 Task: Open Card Infrastructure Maintenance in Board Business Intelligence to Workspace Agile Methodology and add a team member Softage.4@softage.net, a label Green, a checklist Sports Coaching, an attachment from your computer, a color Green and finally, add a card description 'Conduct team training session on effective feedback' and a comment 'Let us approach this task with a sense of data-driven decision-making, using metrics and analytics to inform our choices.'. Add a start date 'Jan 04, 1900' with a due date 'Jan 11, 1900'
Action: Mouse moved to (74, 320)
Screenshot: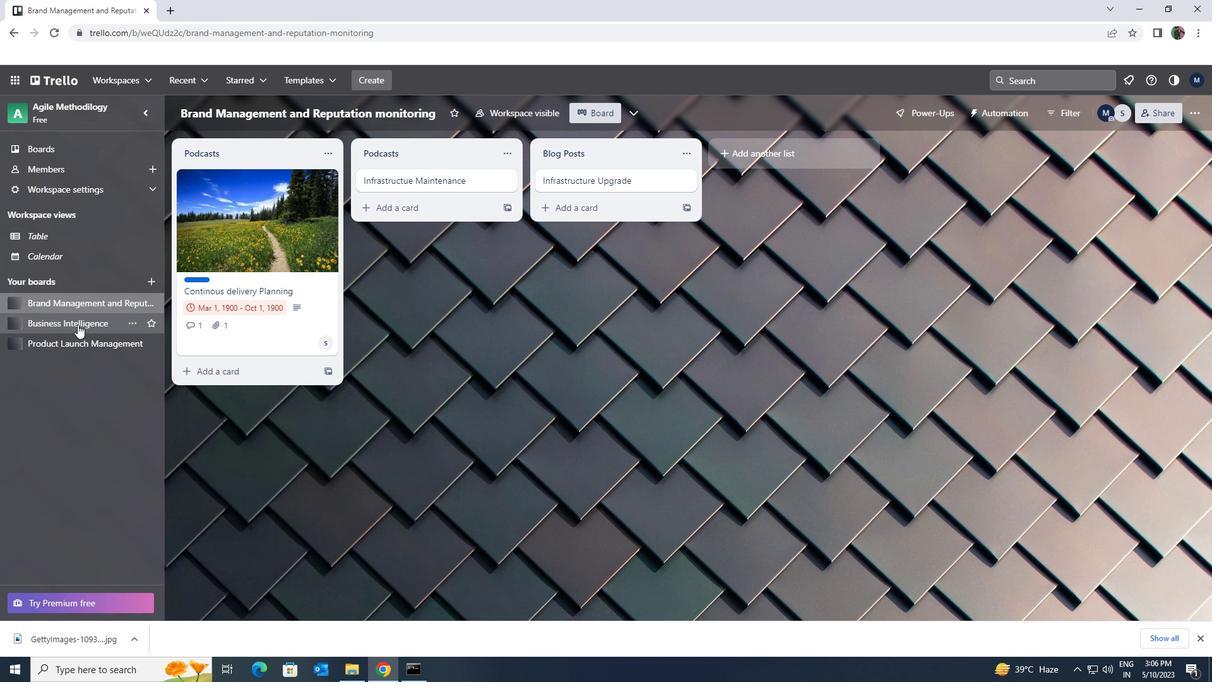 
Action: Mouse pressed left at (74, 320)
Screenshot: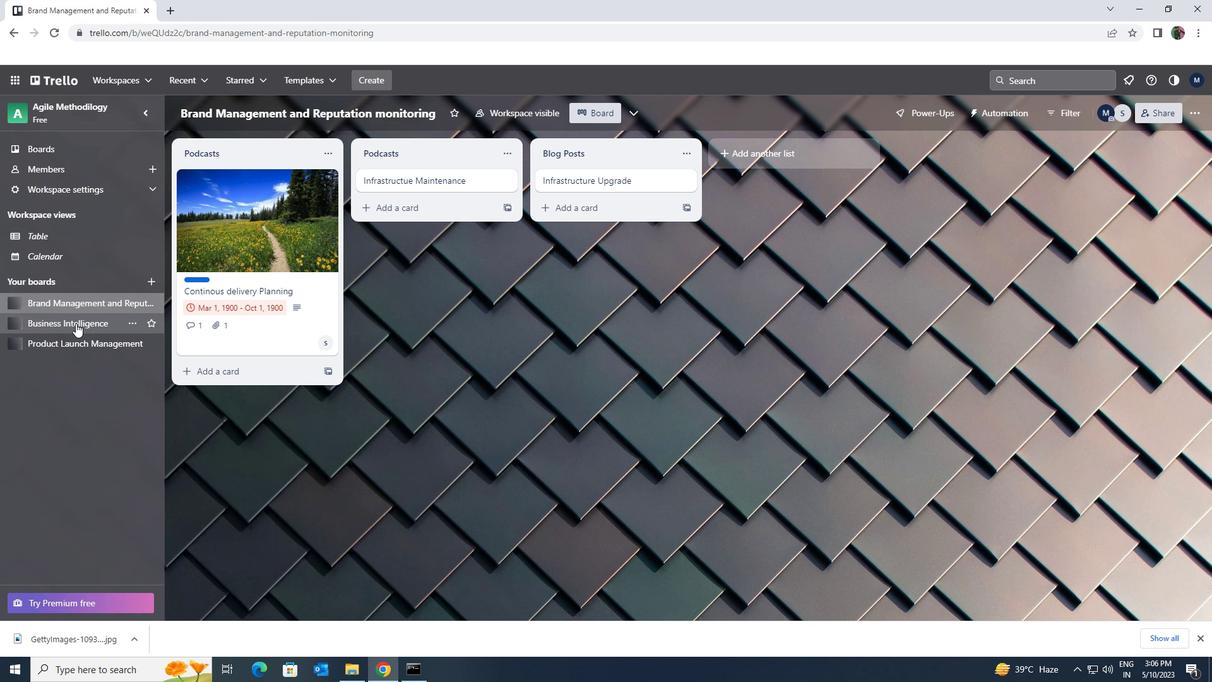 
Action: Mouse moved to (495, 183)
Screenshot: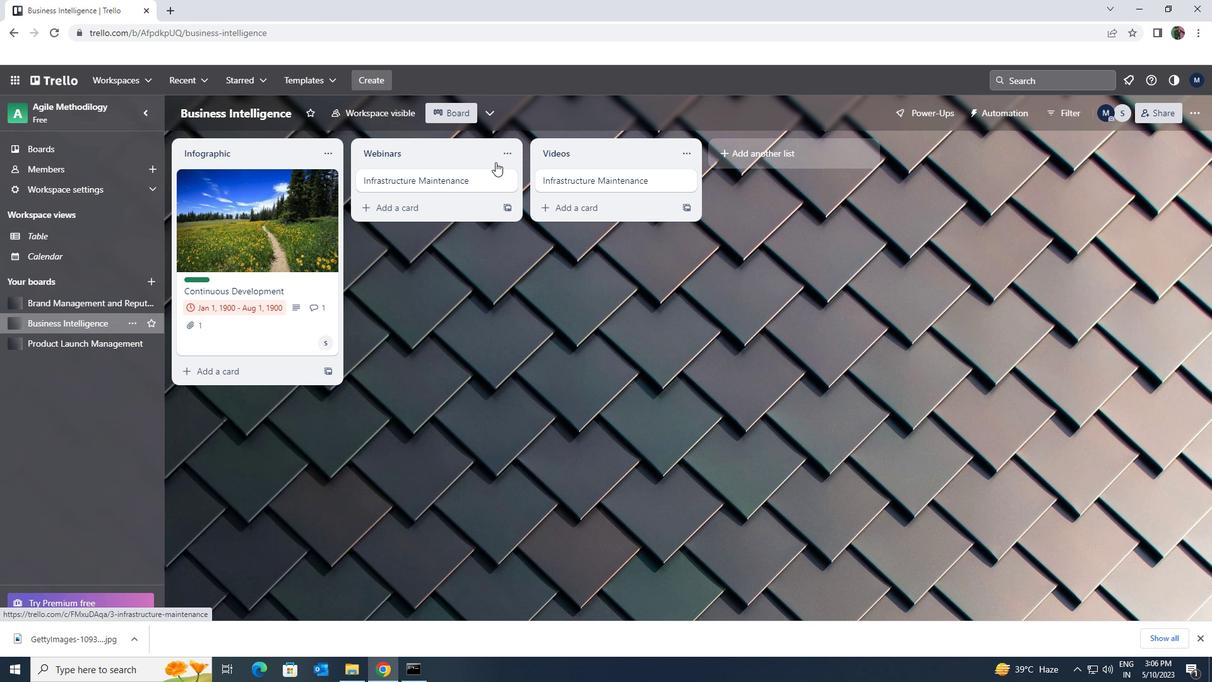 
Action: Mouse pressed left at (495, 183)
Screenshot: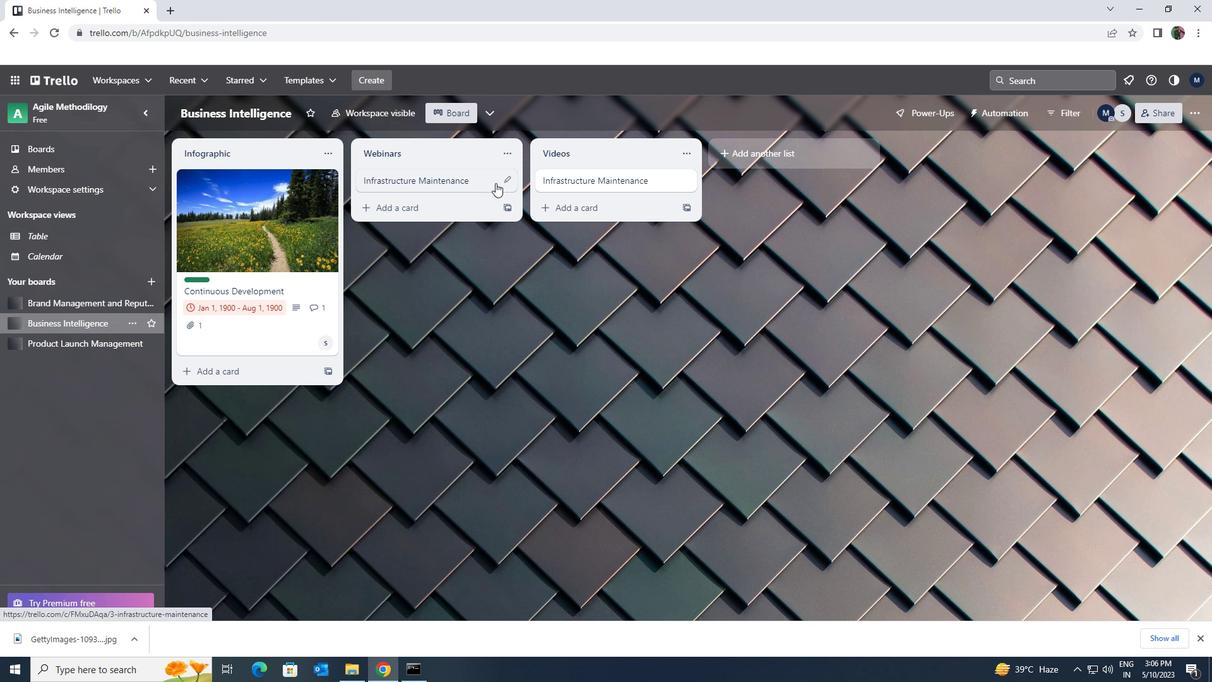 
Action: Mouse moved to (741, 182)
Screenshot: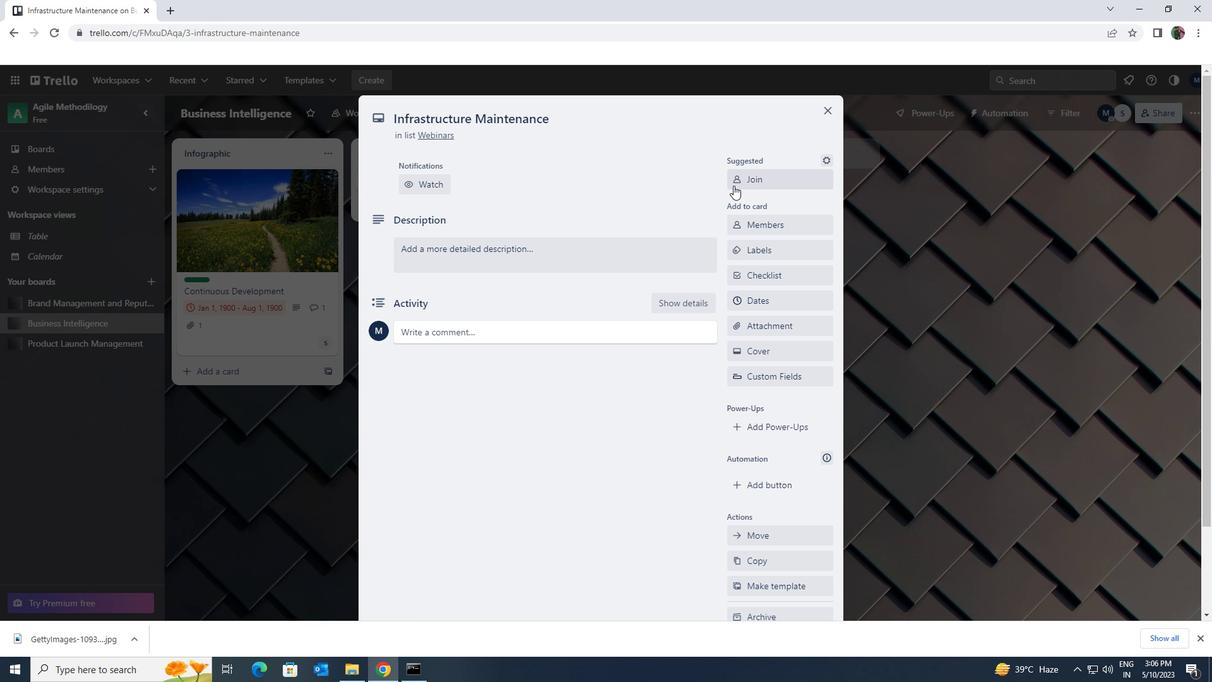 
Action: Mouse pressed left at (741, 182)
Screenshot: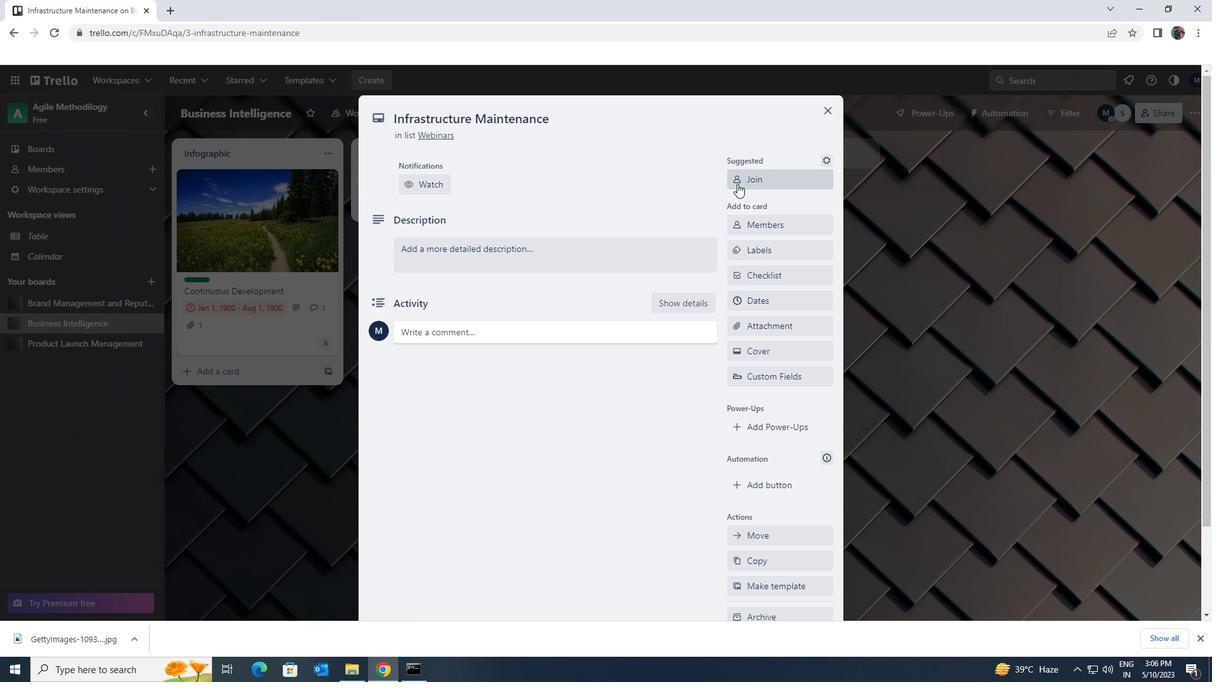 
Action: Mouse moved to (756, 183)
Screenshot: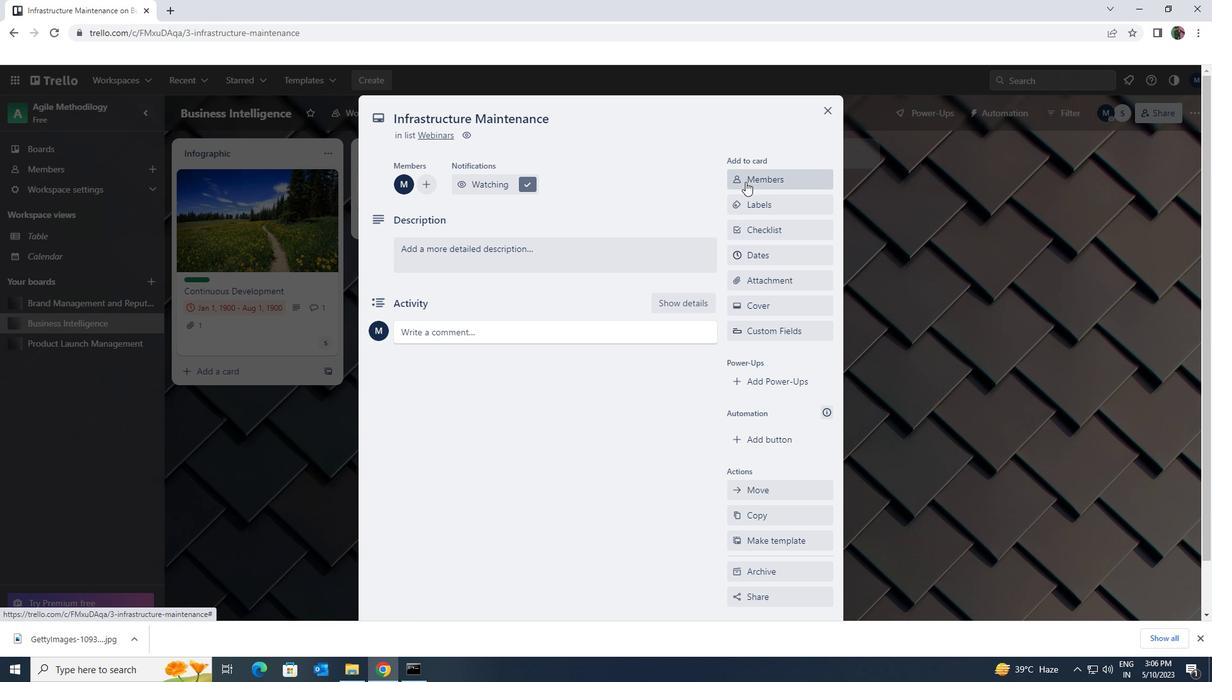 
Action: Mouse pressed left at (756, 183)
Screenshot: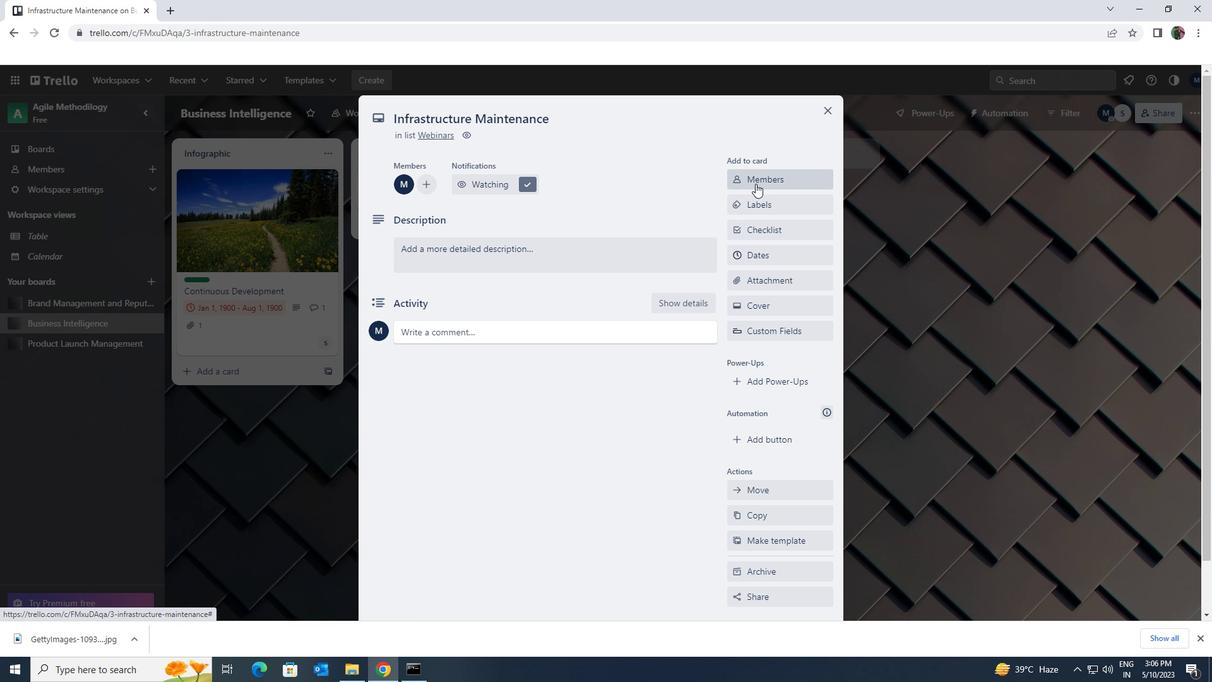 
Action: Mouse moved to (773, 238)
Screenshot: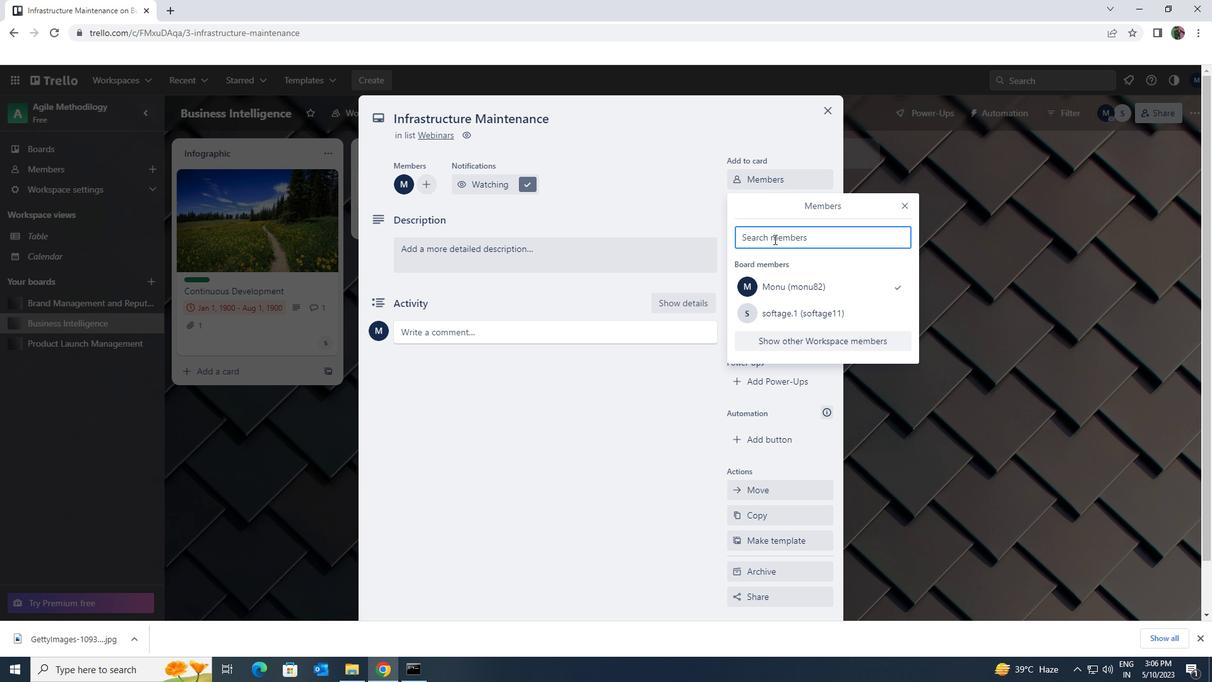 
Action: Mouse pressed left at (773, 238)
Screenshot: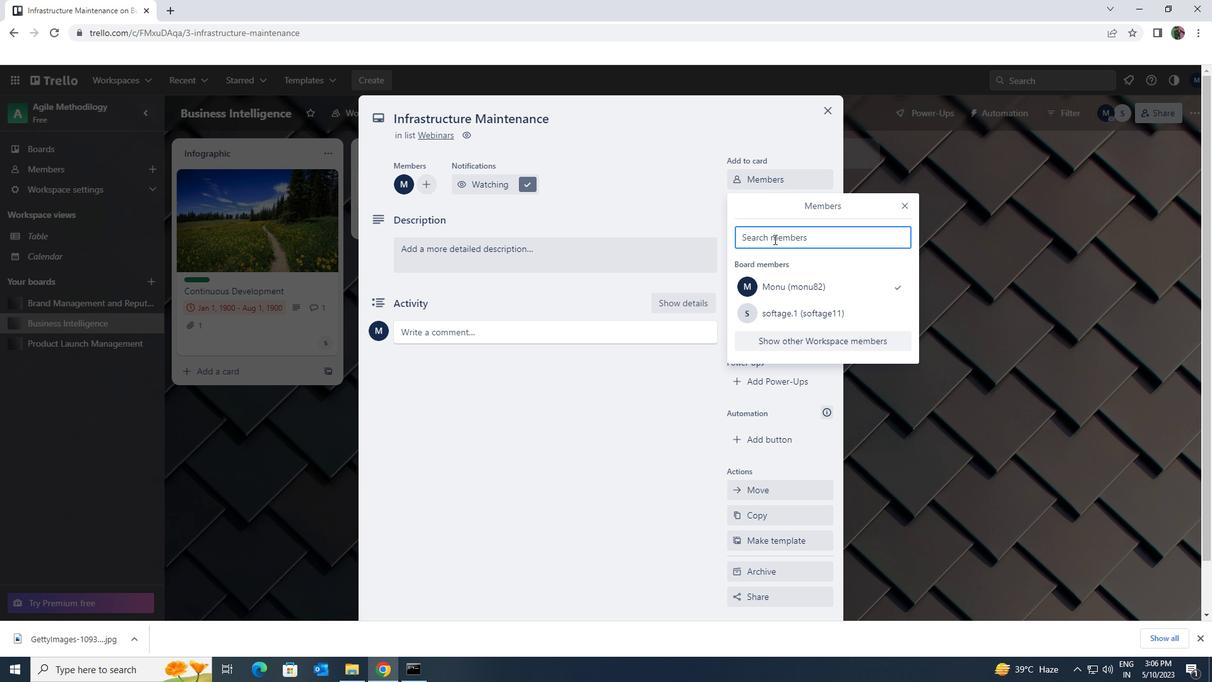 
Action: Mouse moved to (772, 238)
Screenshot: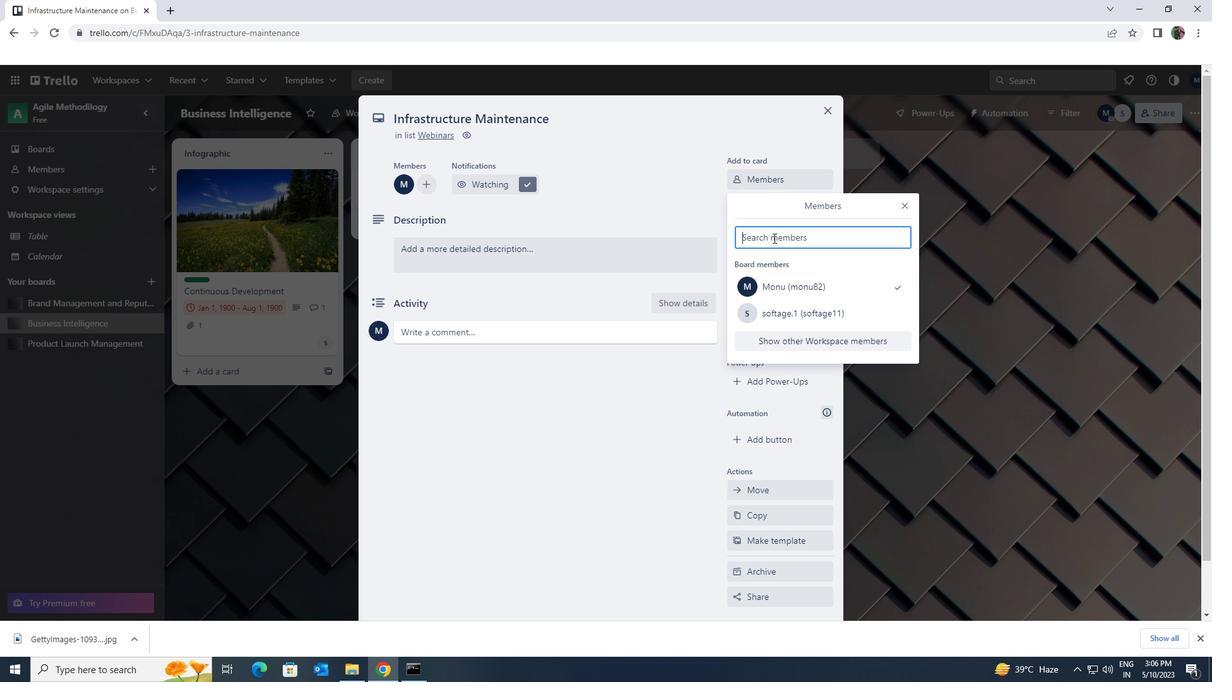 
Action: Key pressed <Key.shift>SOFTAGE.4<Key.shift>@SOFTAGE.NET
Screenshot: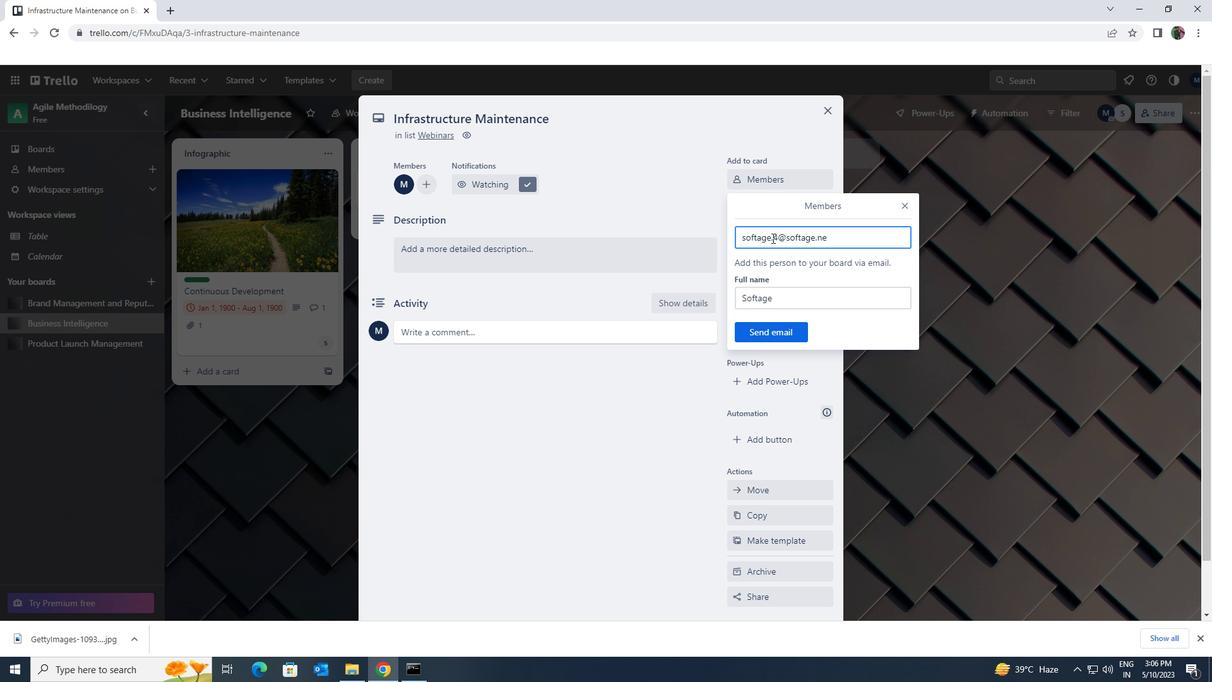 
Action: Mouse moved to (764, 332)
Screenshot: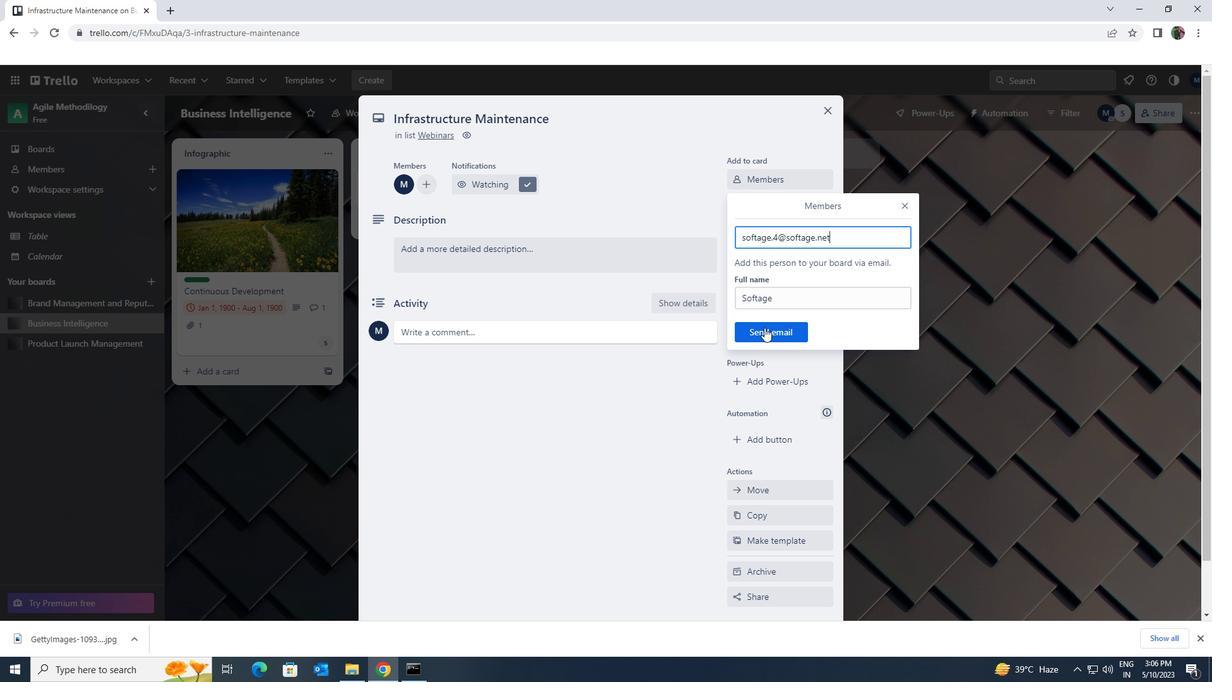 
Action: Mouse pressed left at (764, 332)
Screenshot: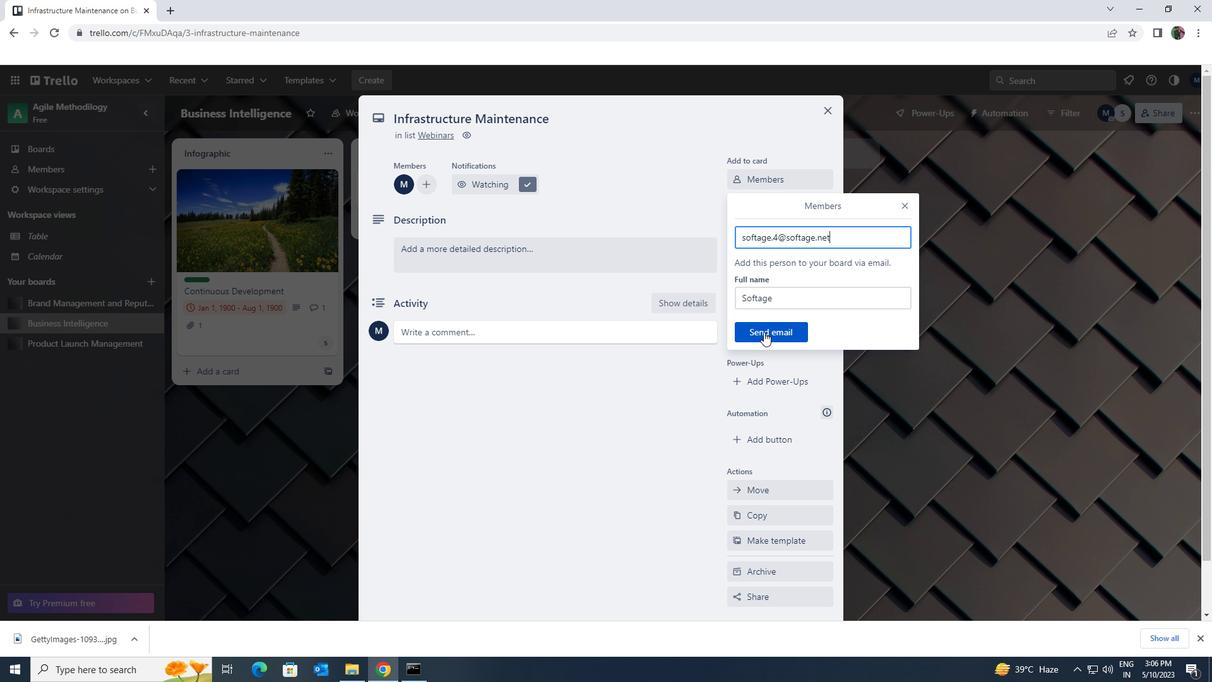 
Action: Mouse moved to (771, 206)
Screenshot: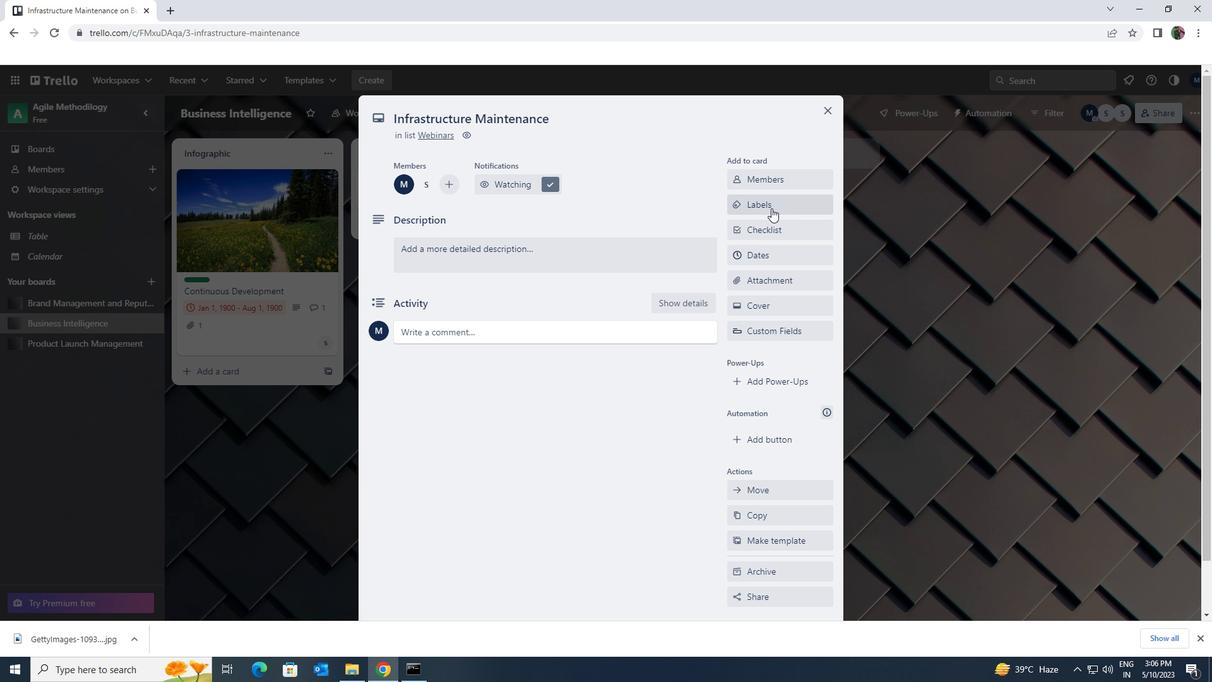 
Action: Mouse pressed left at (771, 206)
Screenshot: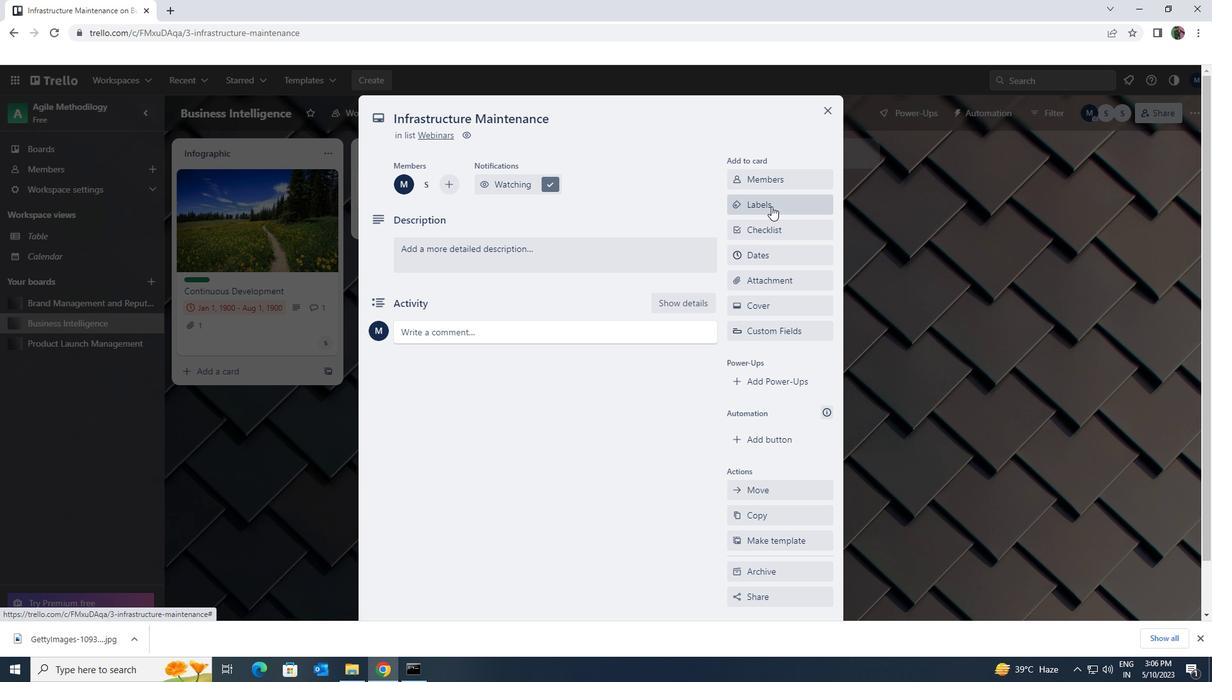 
Action: Mouse moved to (805, 476)
Screenshot: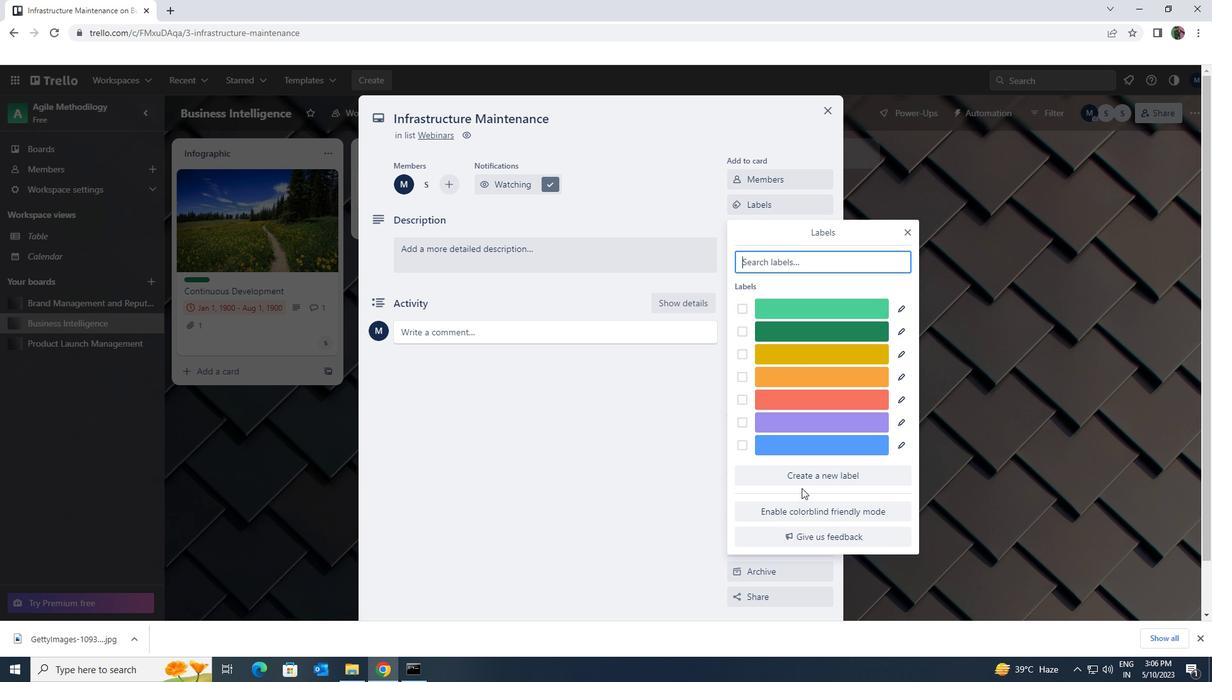 
Action: Mouse pressed left at (805, 476)
Screenshot: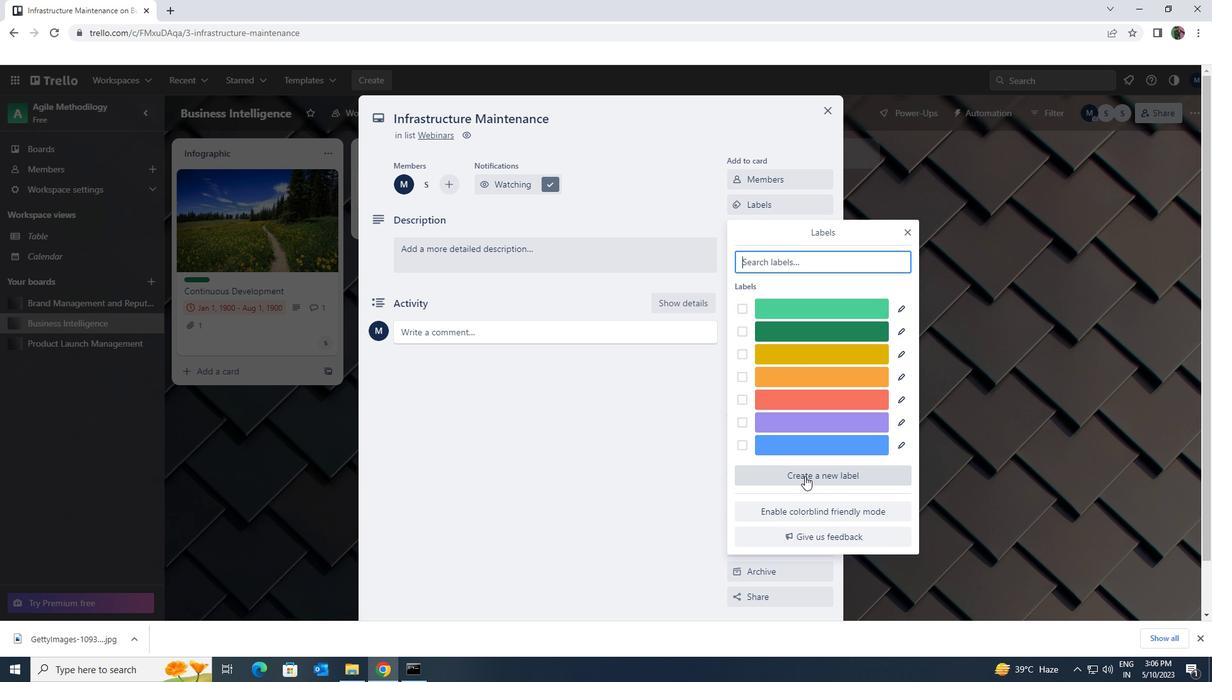 
Action: Mouse moved to (759, 504)
Screenshot: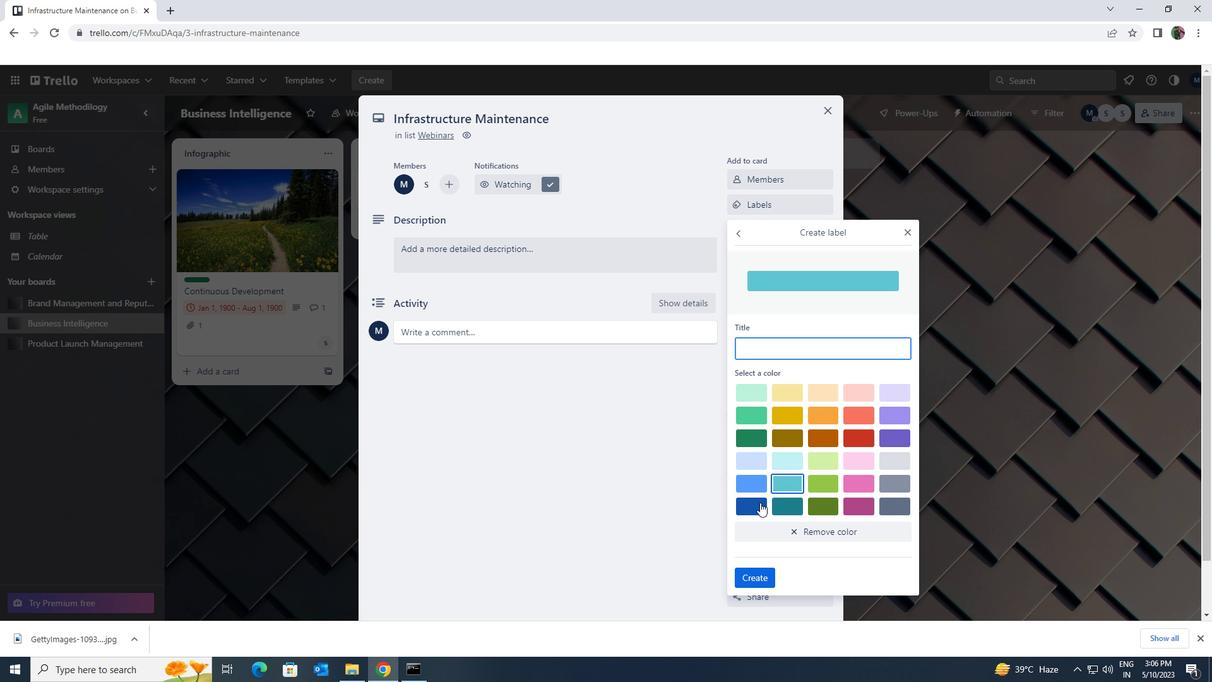 
Action: Mouse pressed left at (759, 504)
Screenshot: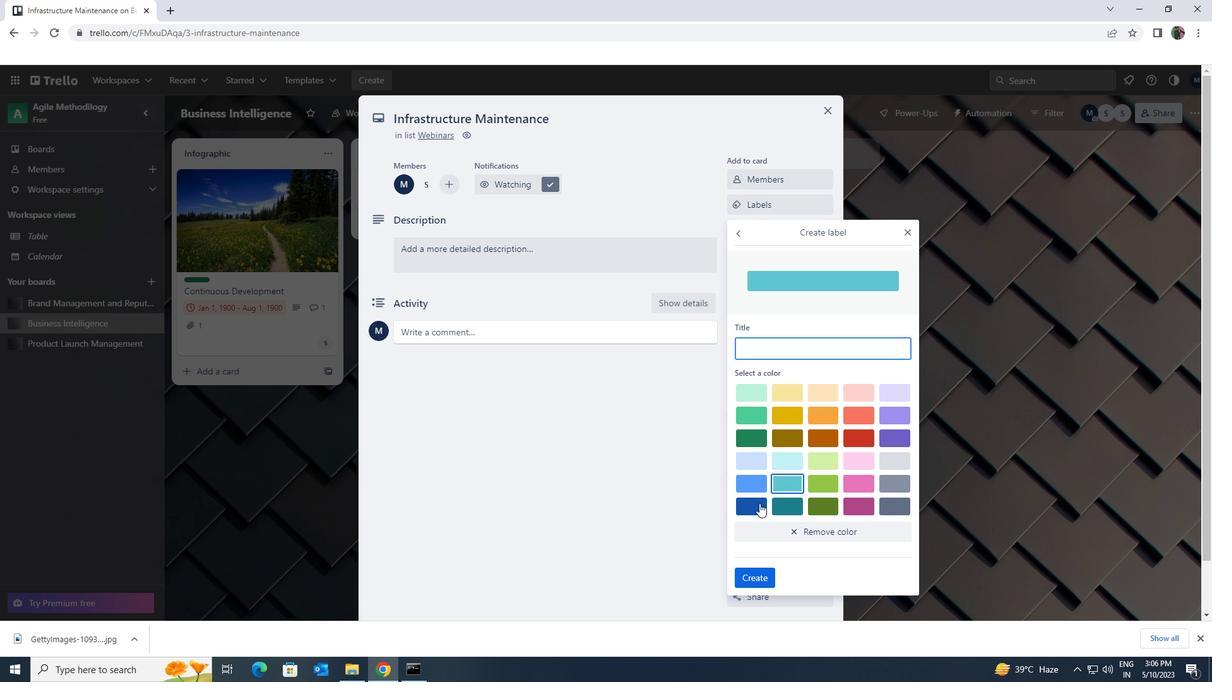 
Action: Mouse moved to (759, 572)
Screenshot: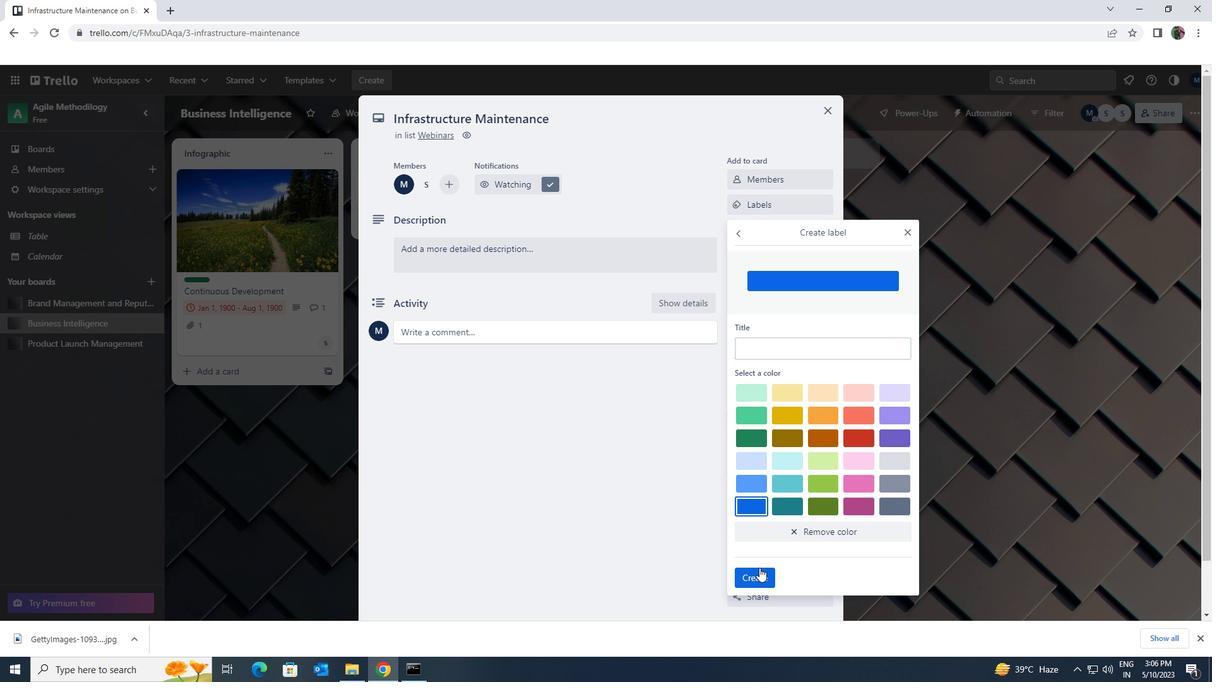 
Action: Mouse pressed left at (759, 572)
Screenshot: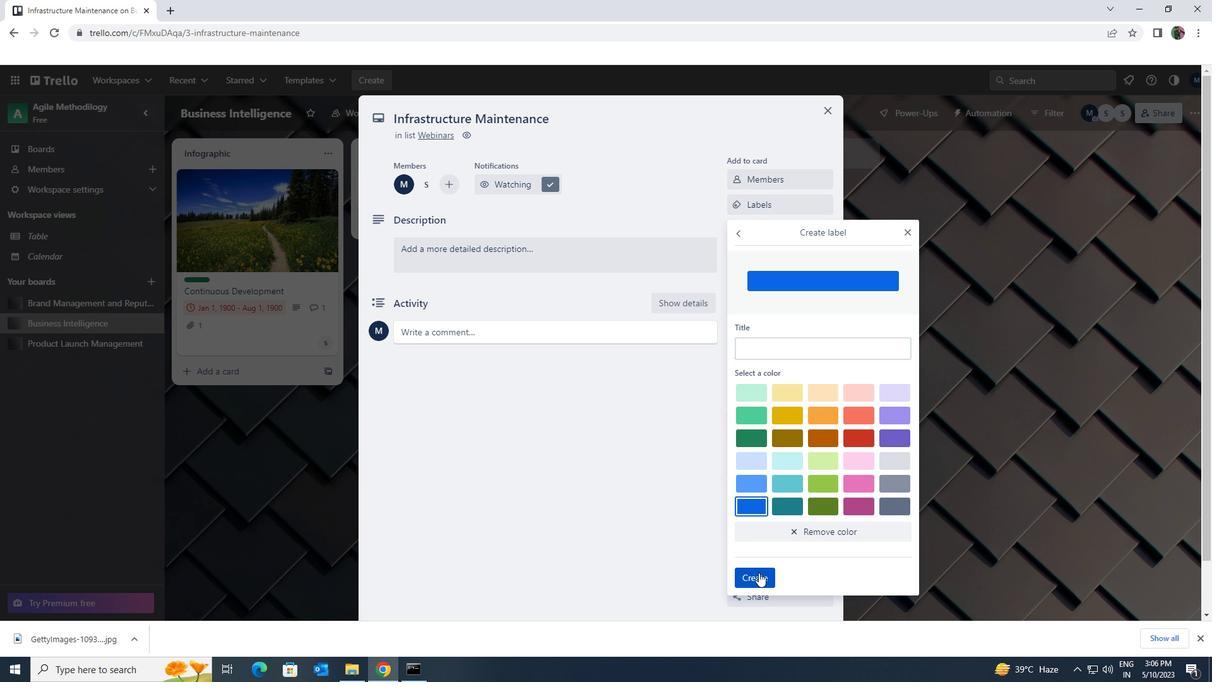
Action: Mouse moved to (908, 228)
Screenshot: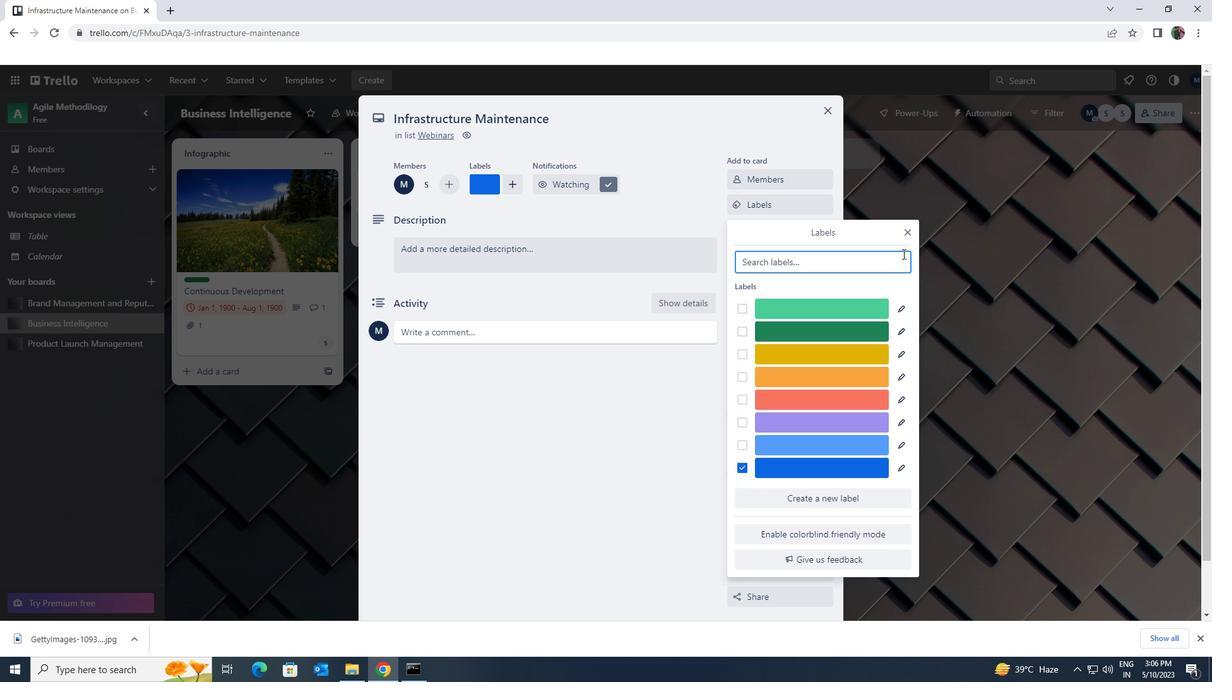 
Action: Mouse pressed left at (908, 228)
Screenshot: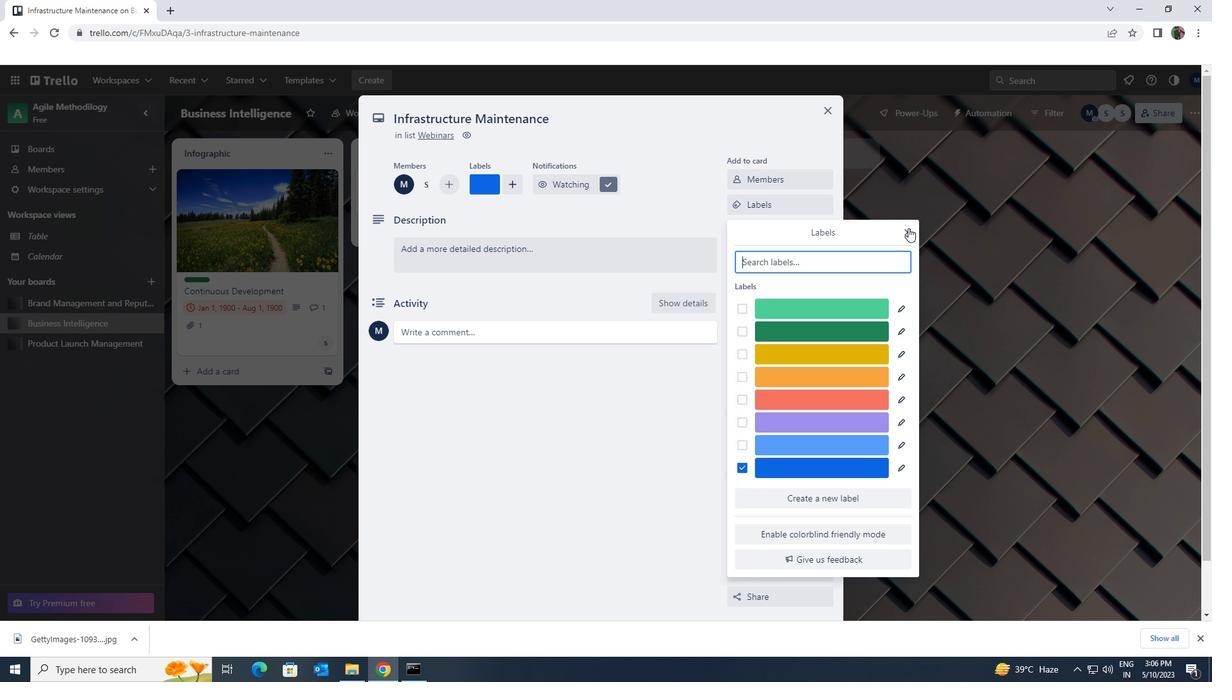 
Action: Mouse moved to (801, 229)
Screenshot: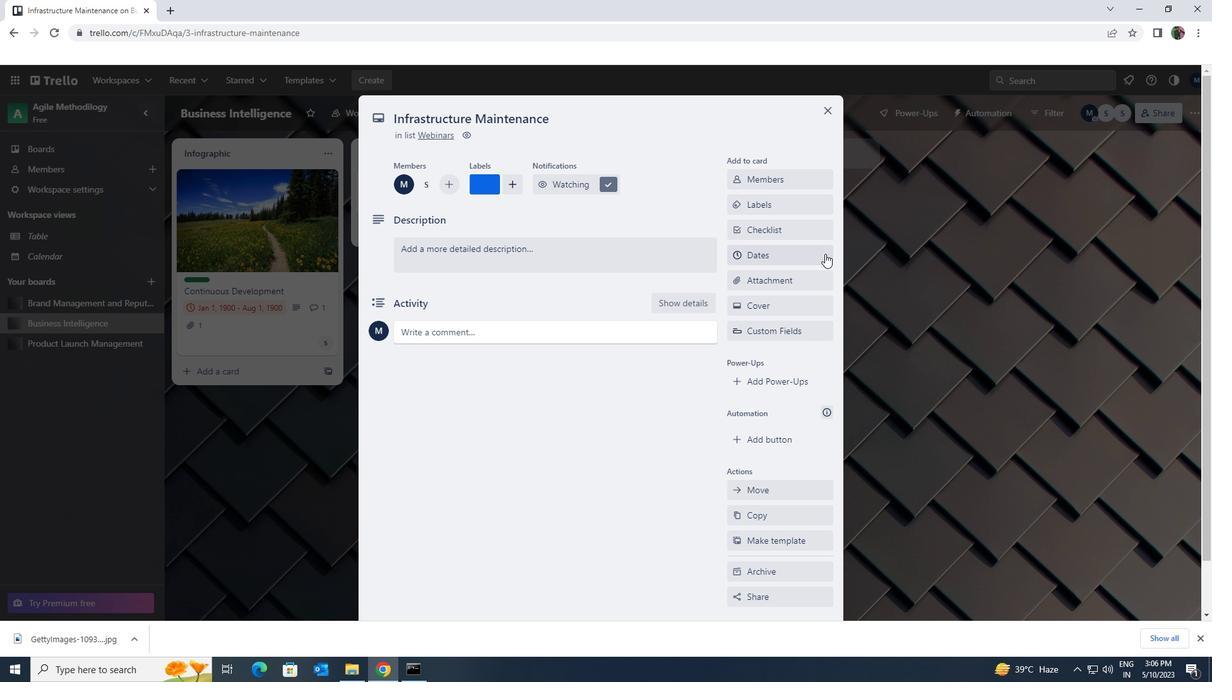 
Action: Mouse pressed left at (801, 229)
Screenshot: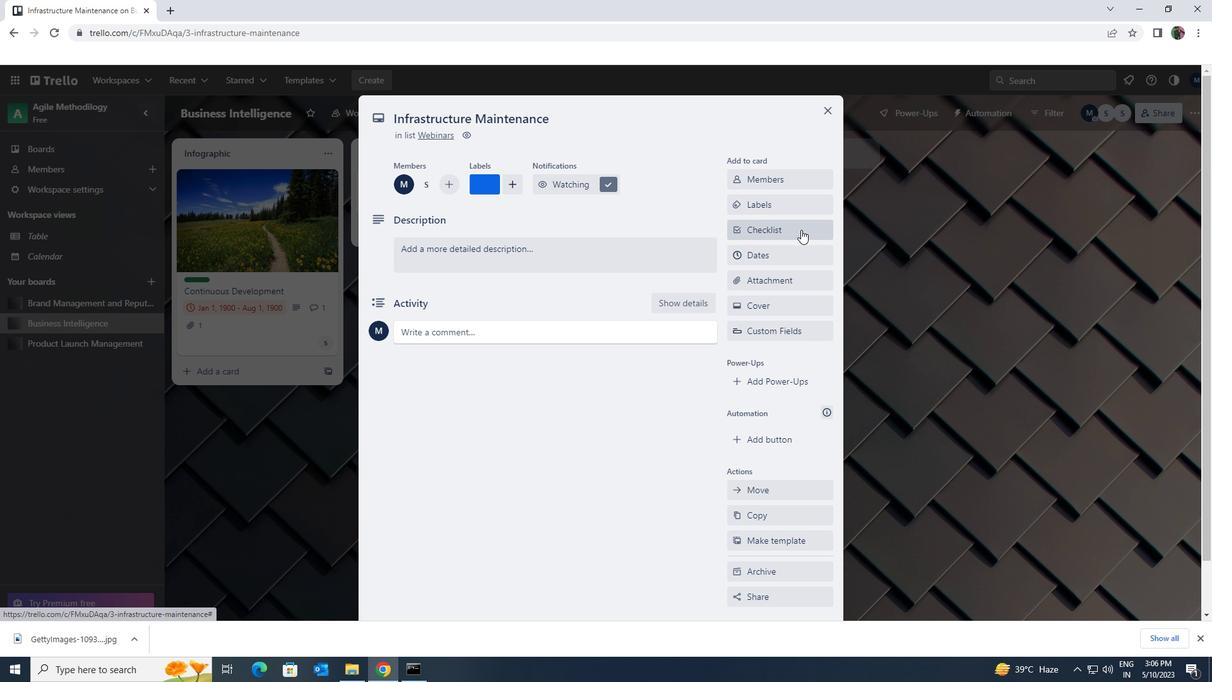 
Action: Mouse moved to (800, 229)
Screenshot: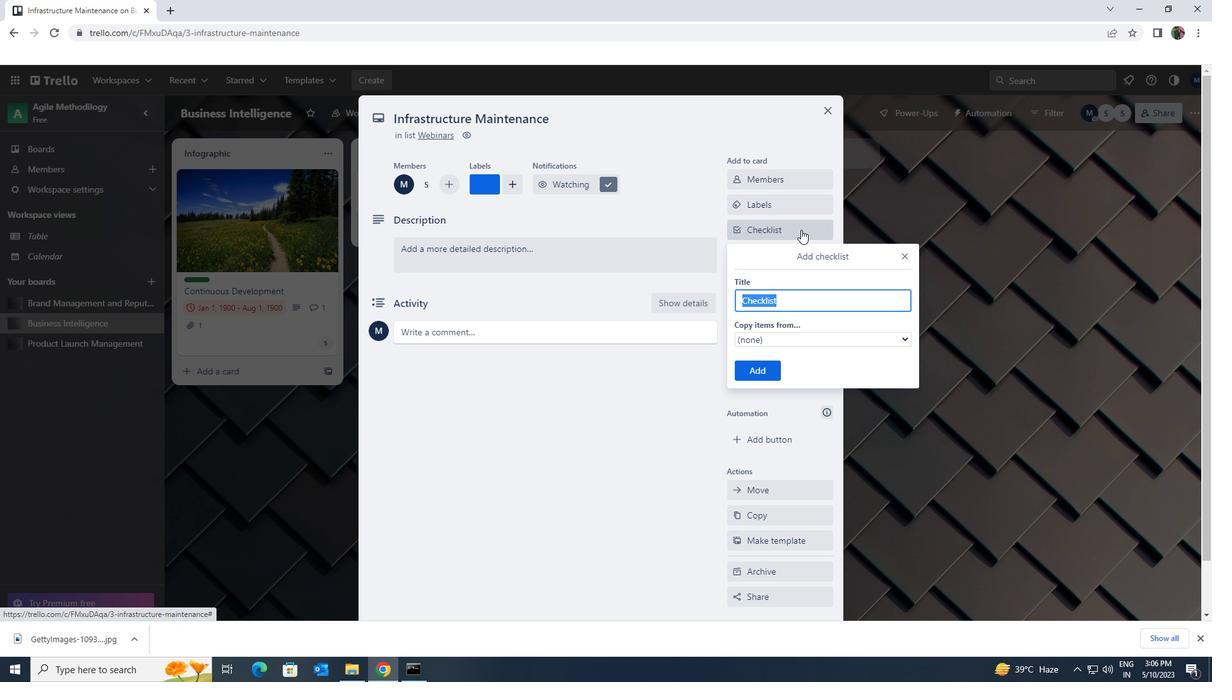 
Action: Key pressed <Key.shift><Key.shift><Key.shift><Key.shift><Key.shift><Key.shift><Key.shift>SPORTS<Key.space><Key.shift>COACHING
Screenshot: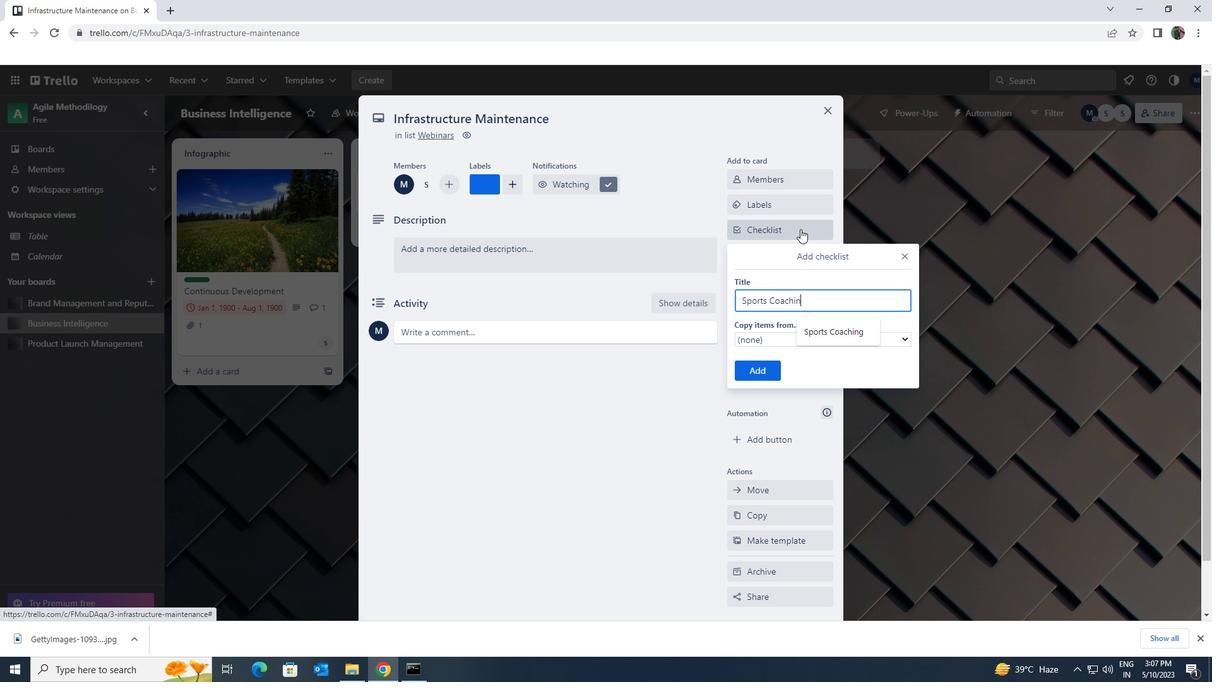 
Action: Mouse moved to (764, 366)
Screenshot: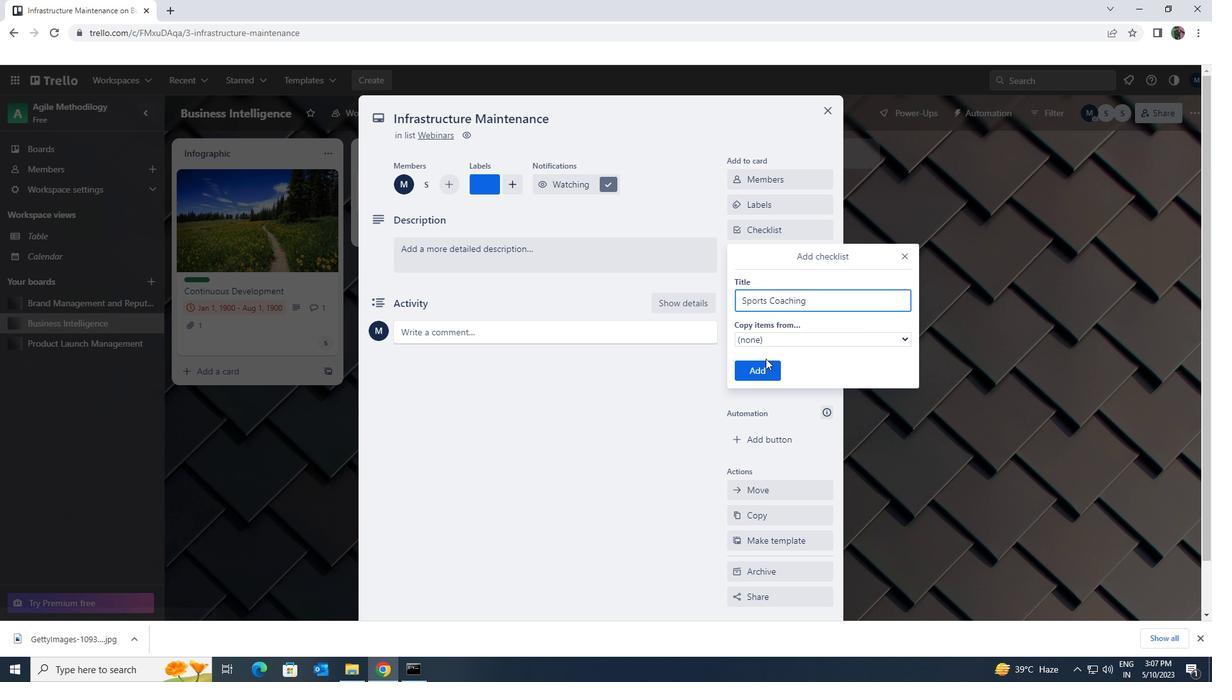 
Action: Mouse pressed left at (764, 366)
Screenshot: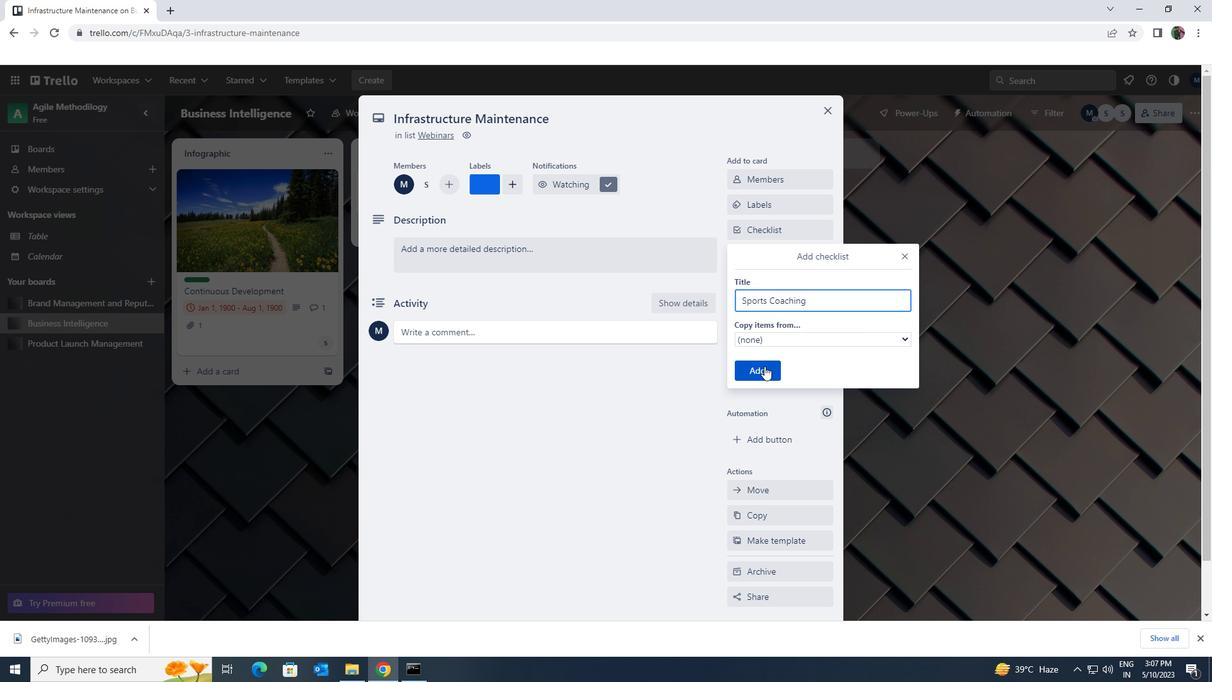 
Action: Mouse moved to (753, 283)
Screenshot: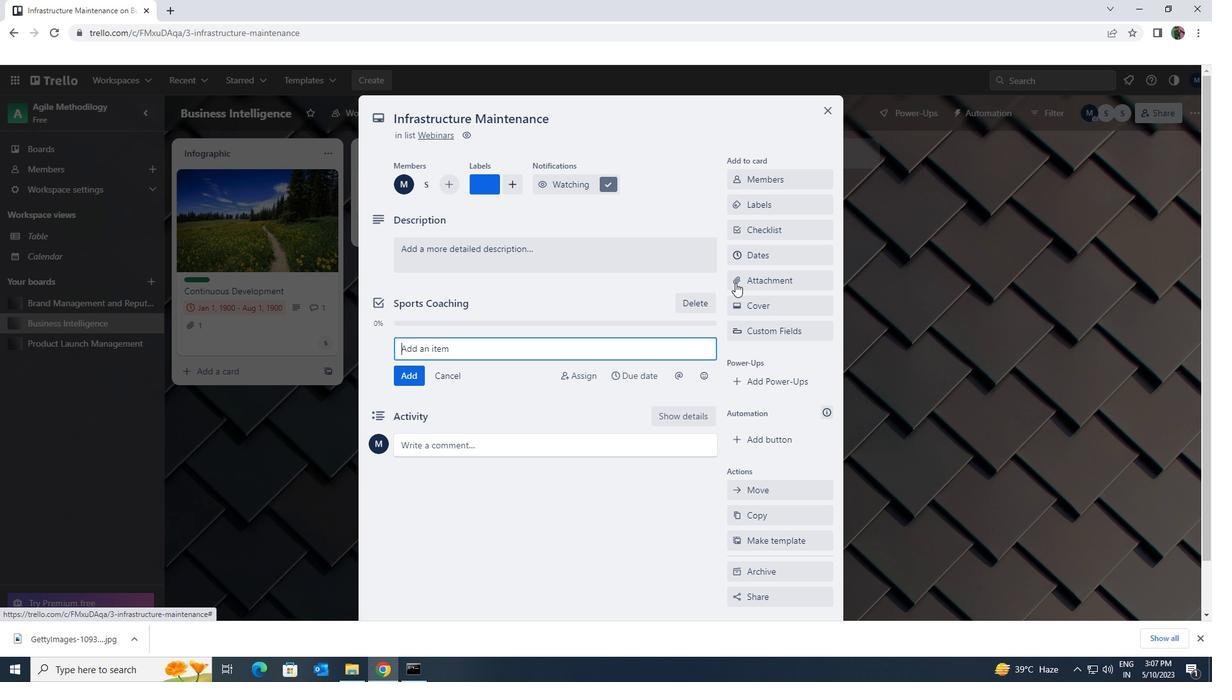 
Action: Mouse pressed left at (753, 283)
Screenshot: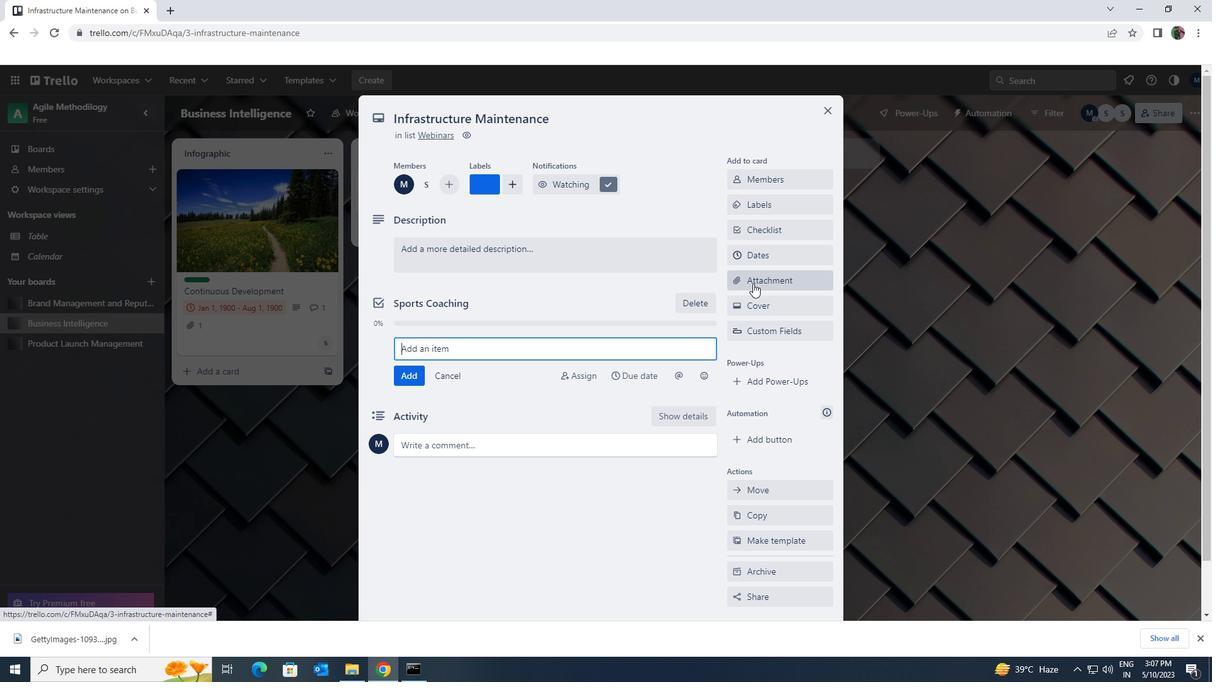 
Action: Mouse moved to (766, 328)
Screenshot: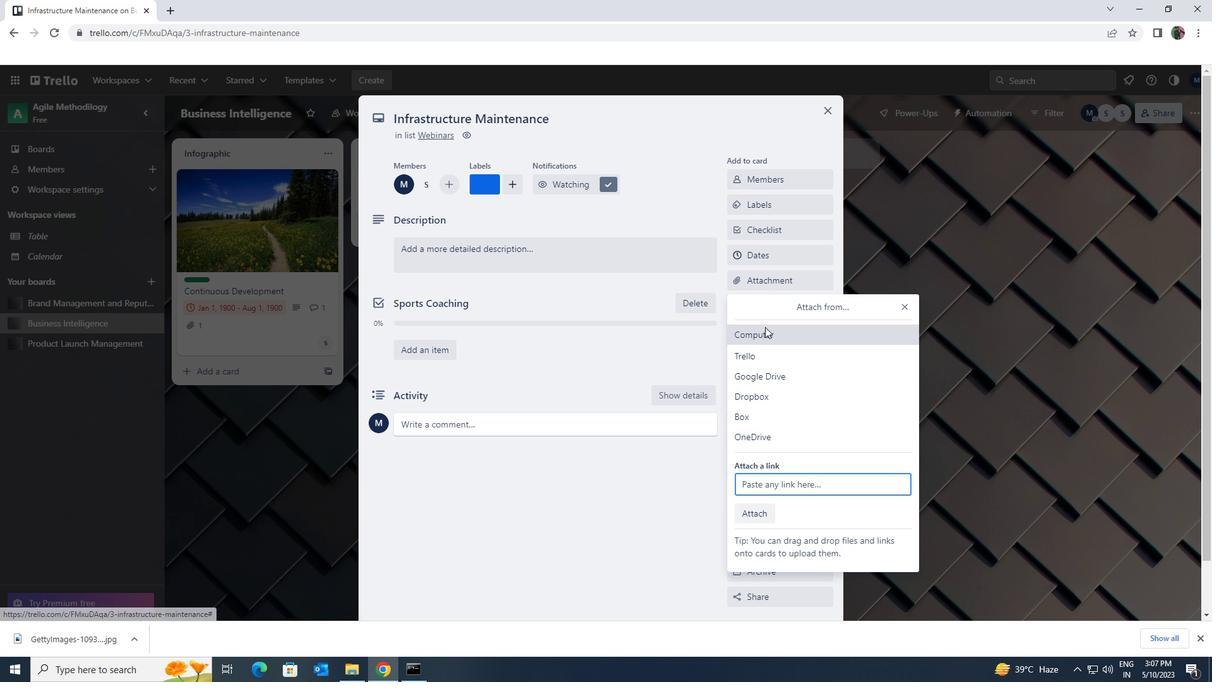 
Action: Mouse pressed left at (766, 328)
Screenshot: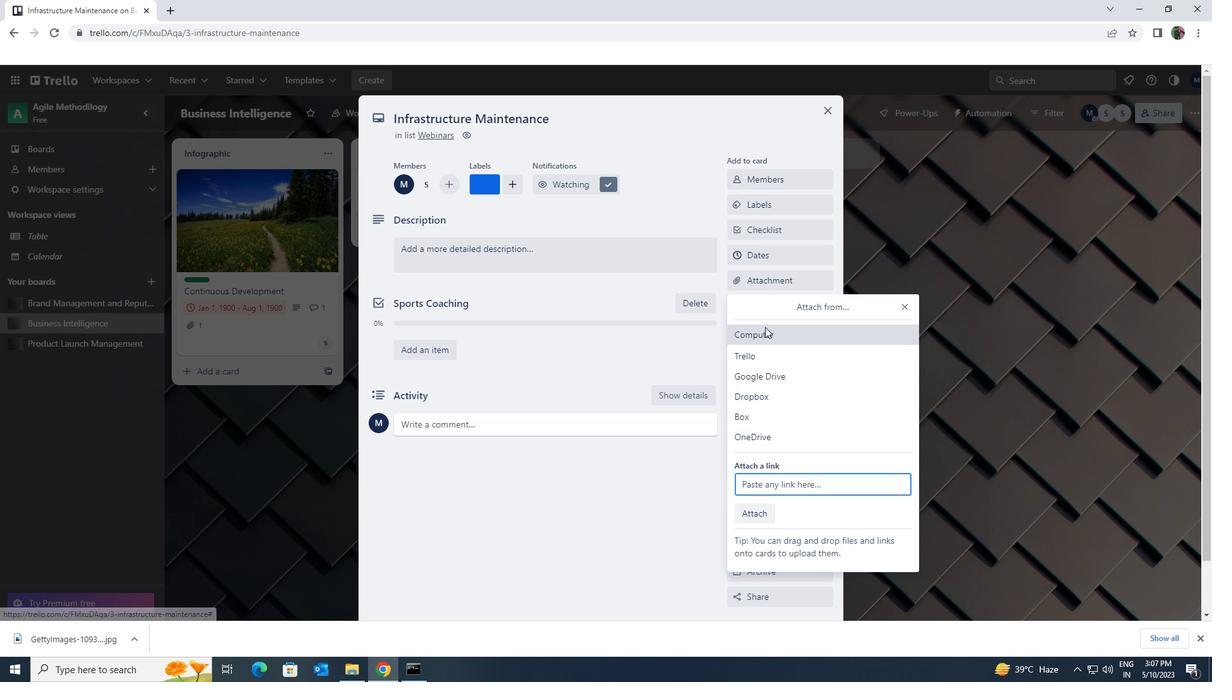 
Action: Mouse moved to (266, 108)
Screenshot: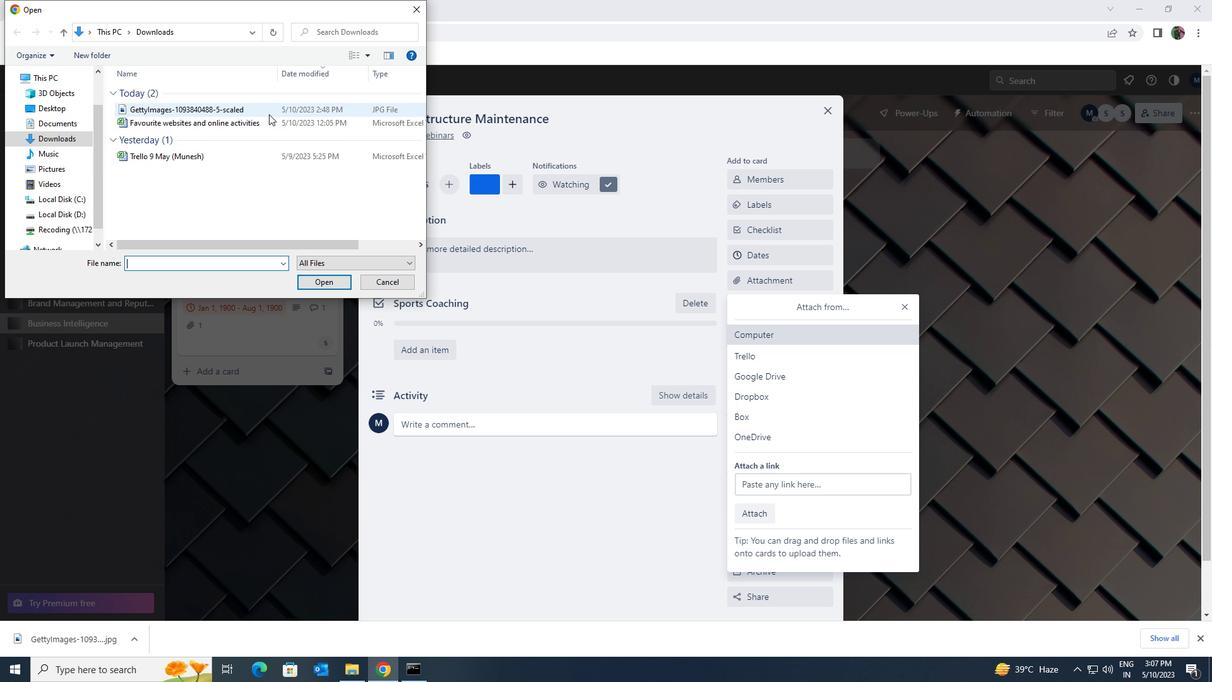 
Action: Mouse pressed left at (266, 108)
Screenshot: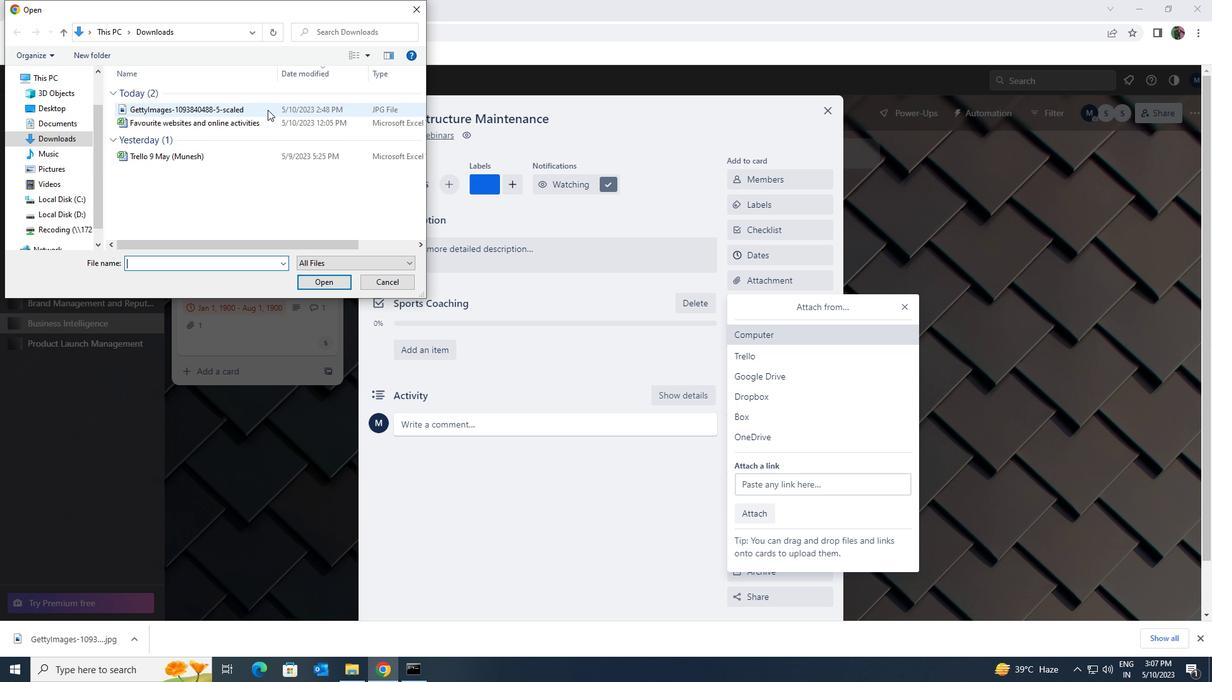 
Action: Mouse moved to (326, 282)
Screenshot: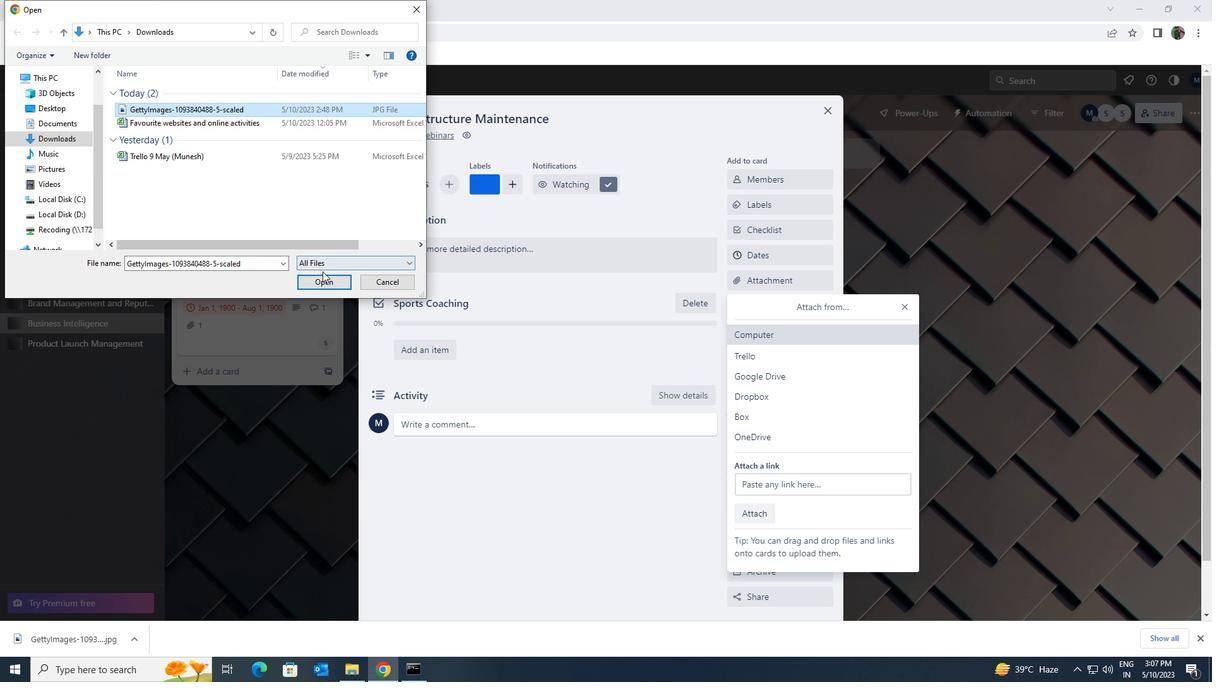 
Action: Mouse pressed left at (326, 282)
Screenshot: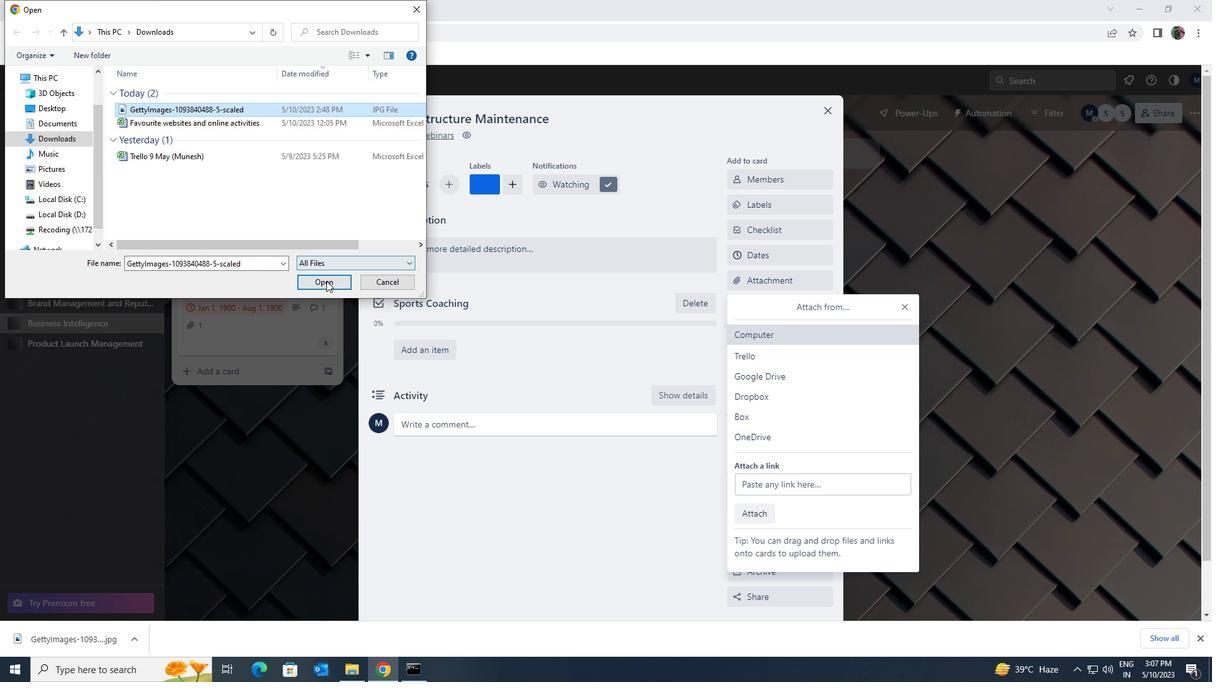 
Action: Mouse moved to (655, 265)
Screenshot: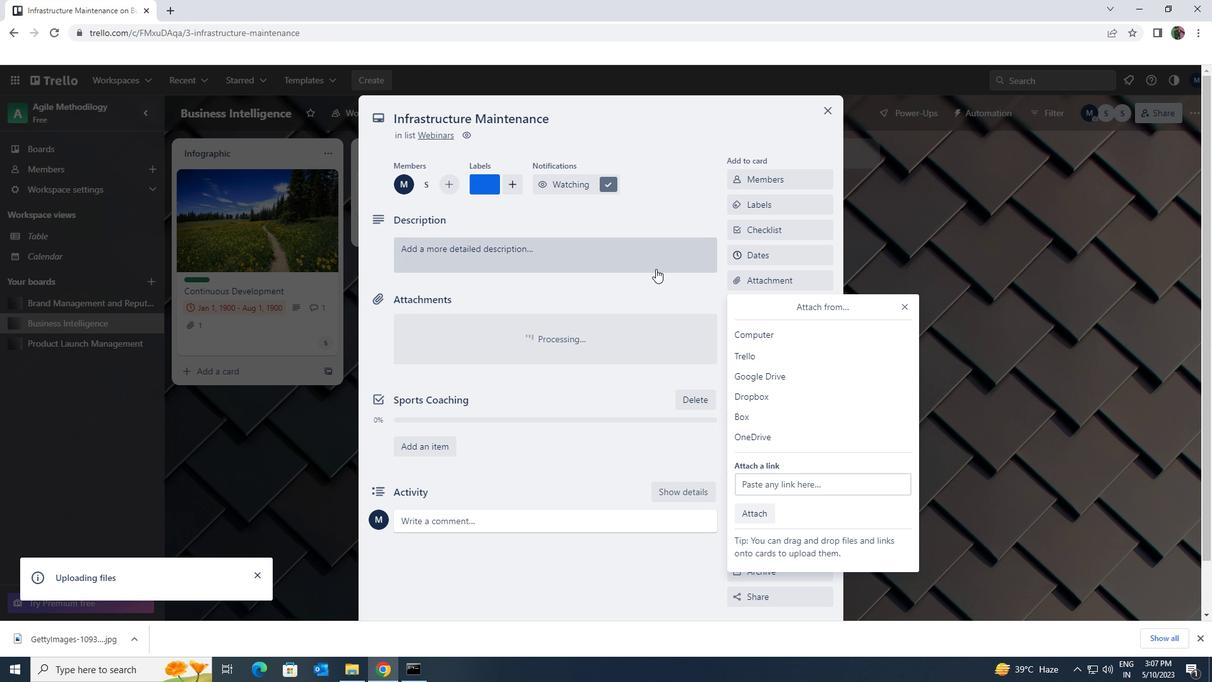 
Action: Mouse pressed left at (655, 265)
Screenshot: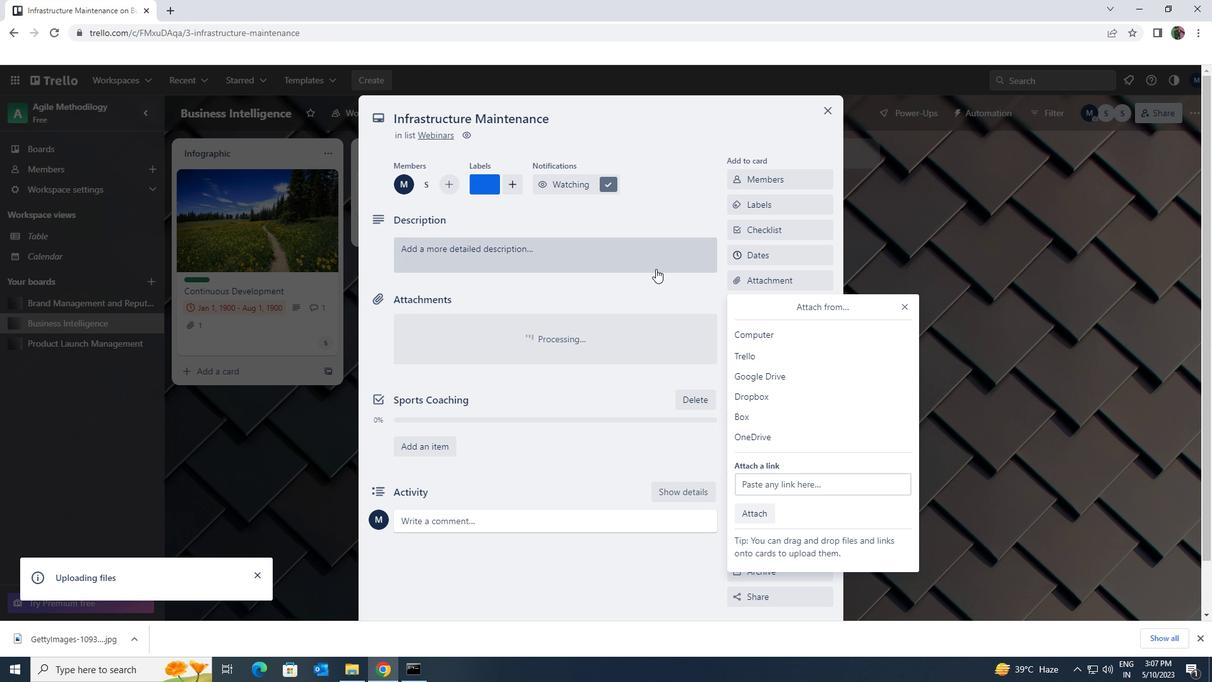 
Action: Mouse moved to (651, 265)
Screenshot: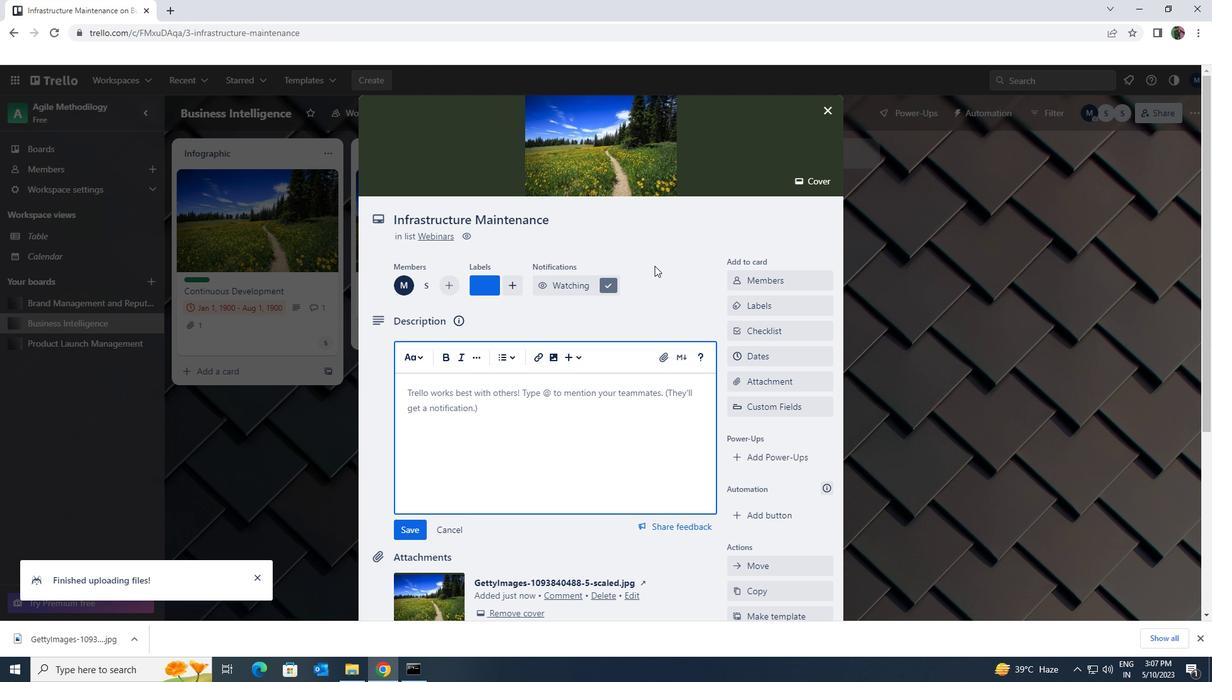 
Action: Key pressed <Key.shift><Key.shift><Key.shift><Key.shift><Key.shift><Key.shift><Key.shift><Key.shift>CONDUCT<Key.space><Key.shift>TEAM<Key.space><Key.shift>TRAINING<Key.space><Key.shift><Key.shift>SESSION<Key.space>ON<Key.space>EFFECTIVE<Key.space><Key.shift>FEEDBACK<Key.space>AND<Key.space>
Screenshot: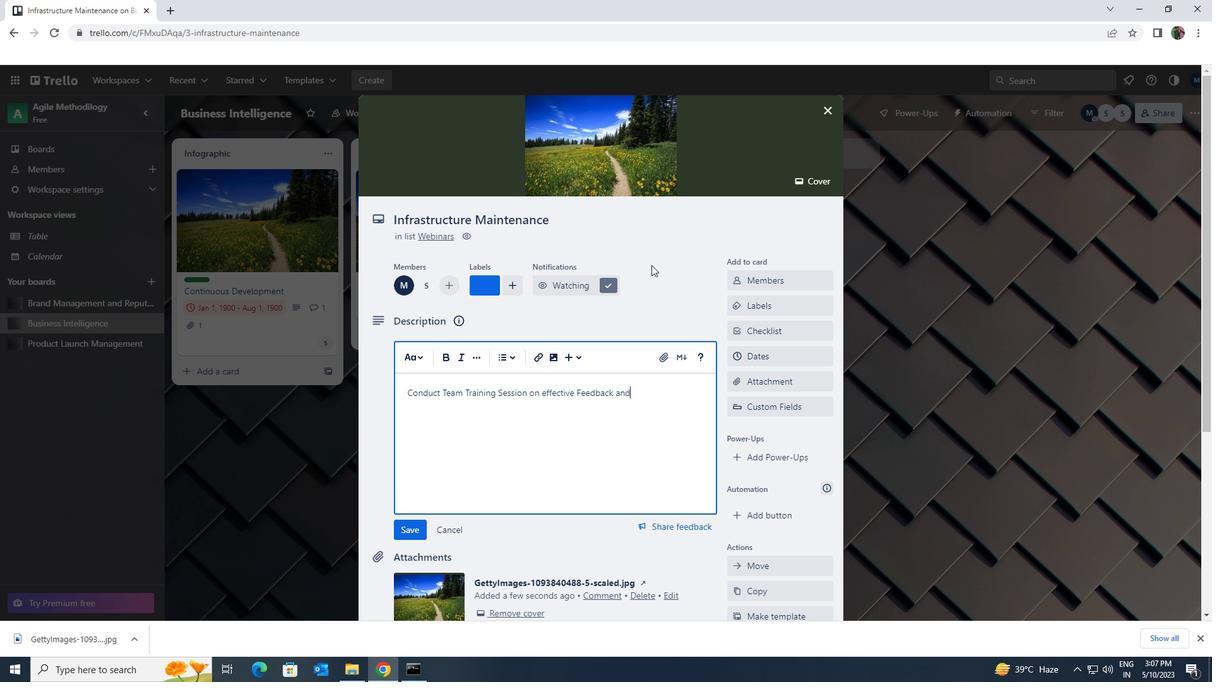 
Action: Mouse moved to (410, 526)
Screenshot: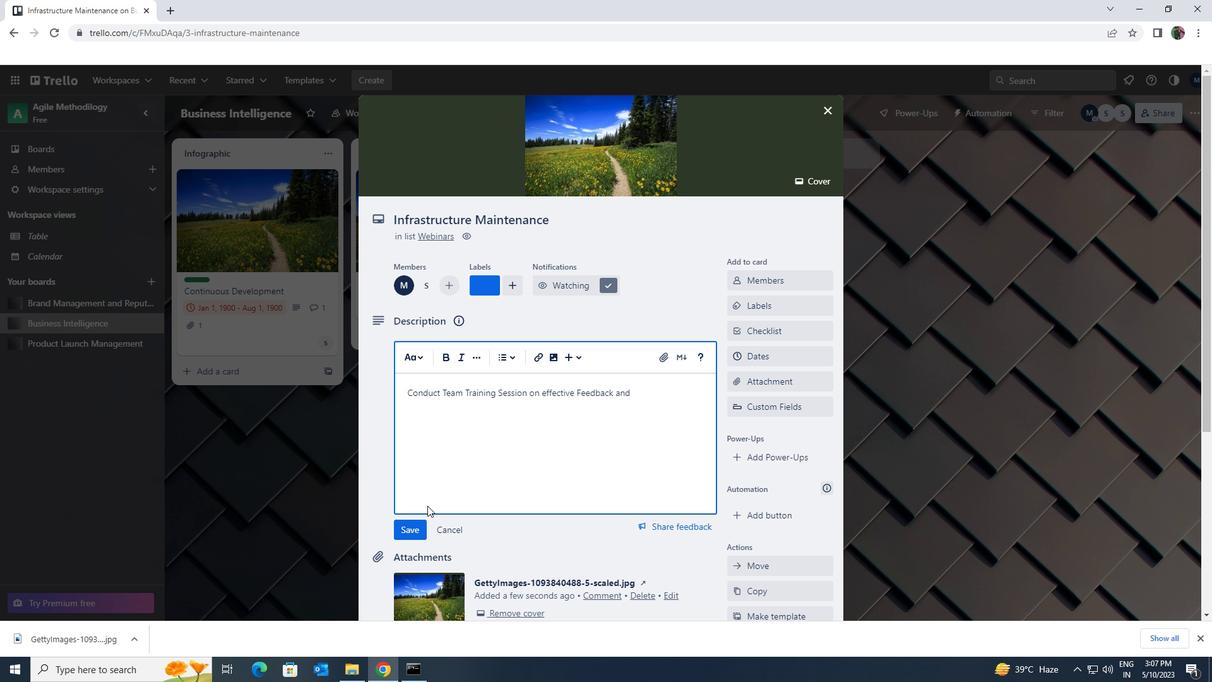 
Action: Mouse pressed left at (410, 526)
Screenshot: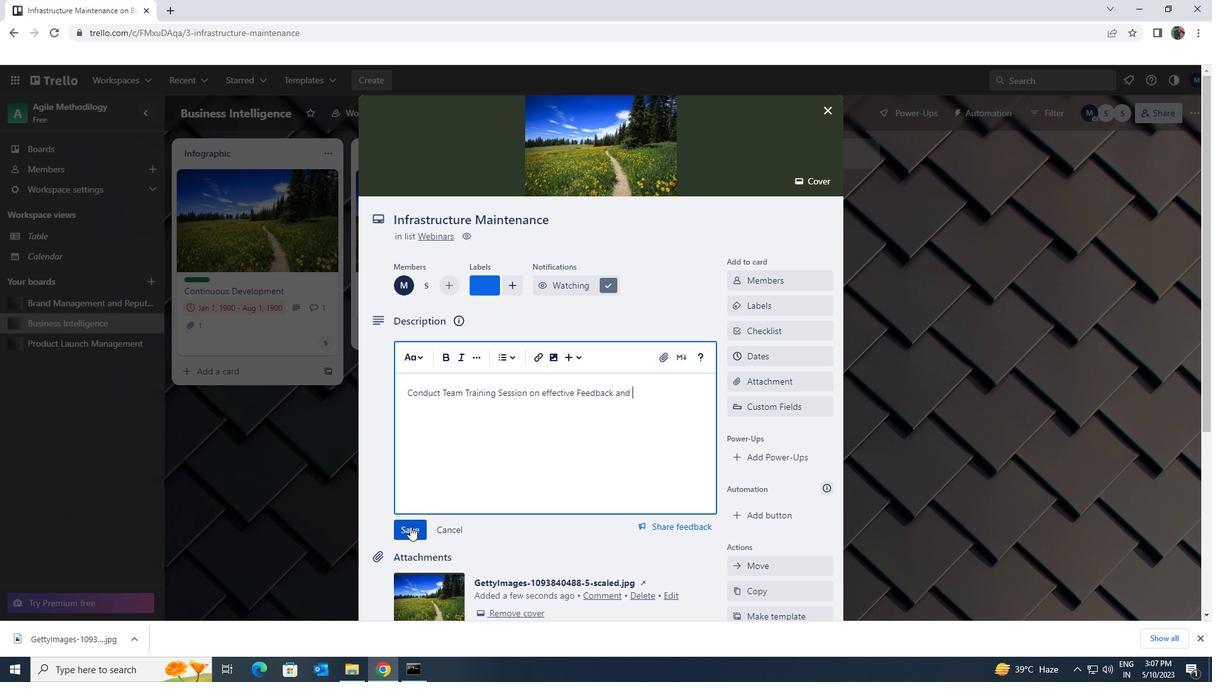 
Action: Mouse moved to (487, 467)
Screenshot: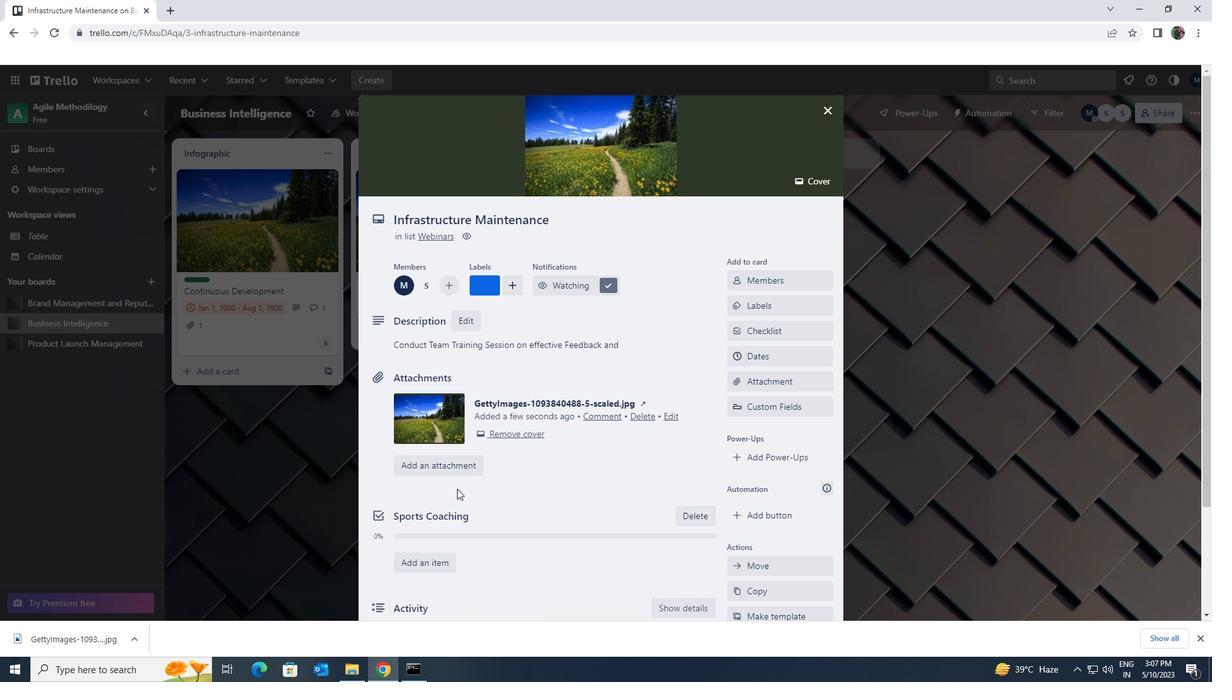 
Action: Mouse scrolled (487, 466) with delta (0, 0)
Screenshot: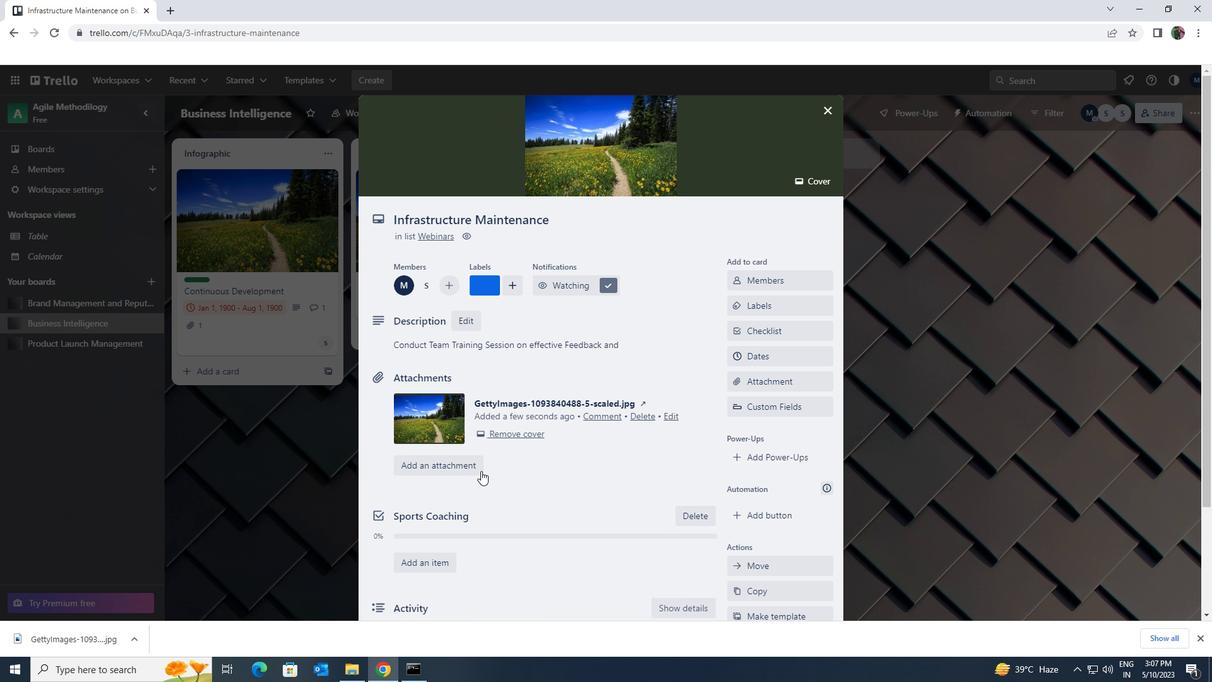 
Action: Mouse scrolled (487, 466) with delta (0, 0)
Screenshot: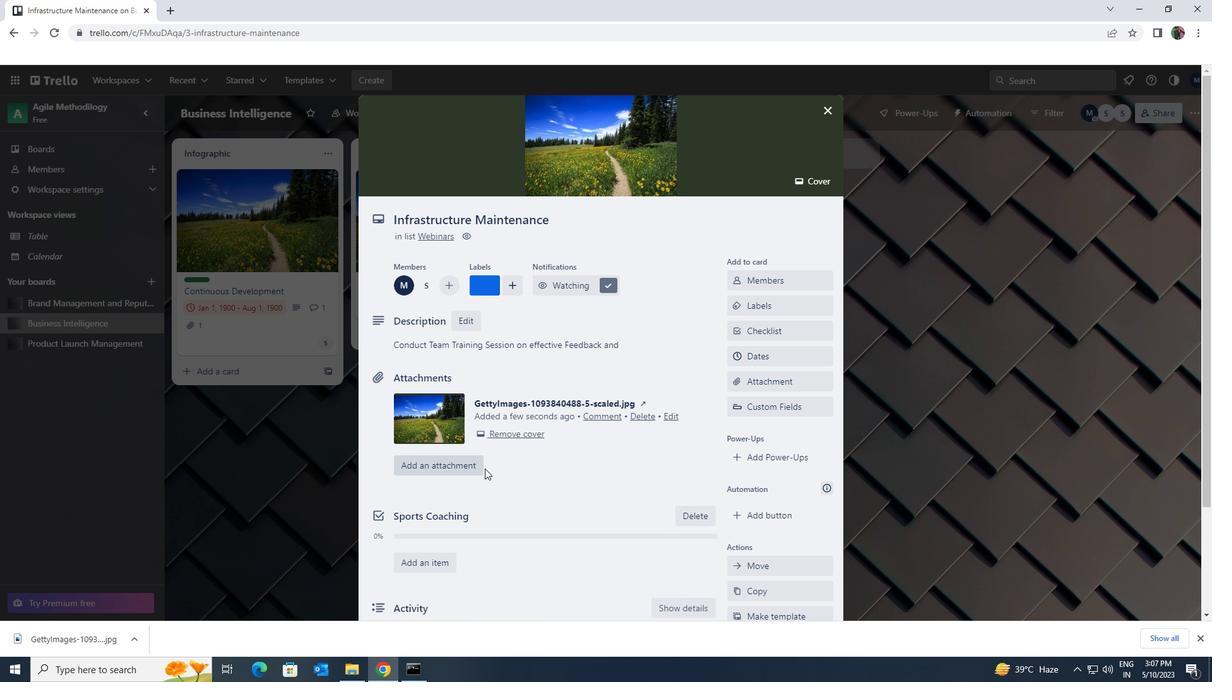 
Action: Mouse scrolled (487, 466) with delta (0, 0)
Screenshot: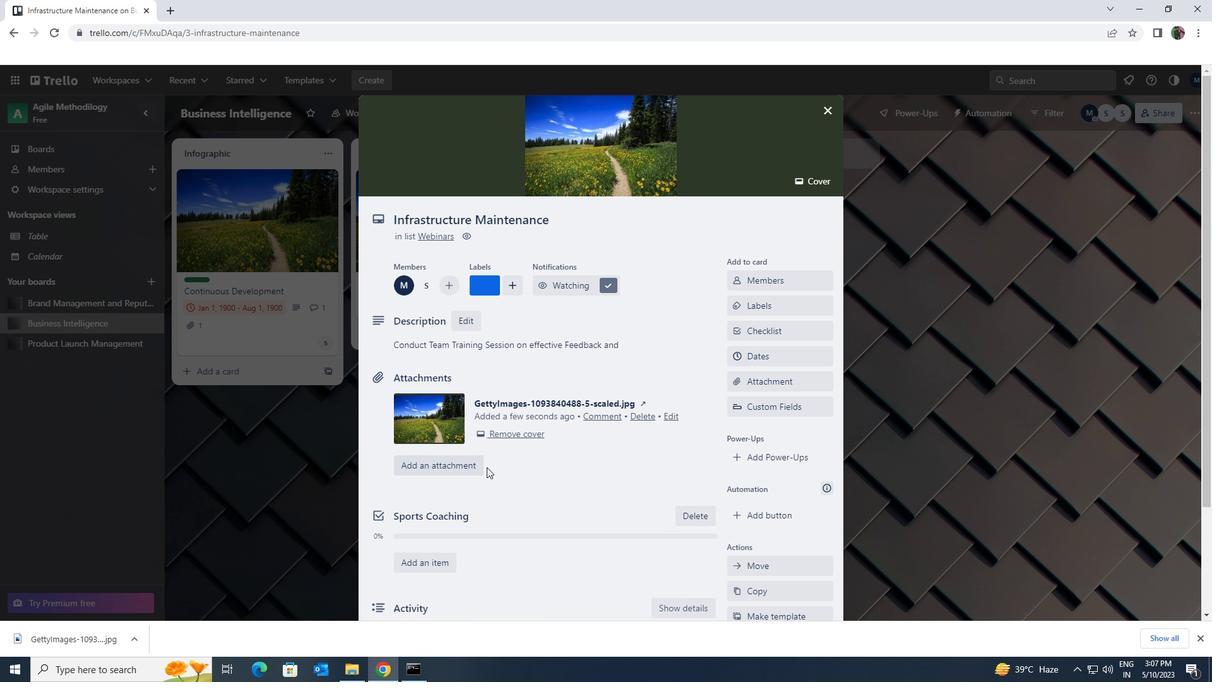
Action: Mouse scrolled (487, 466) with delta (0, 0)
Screenshot: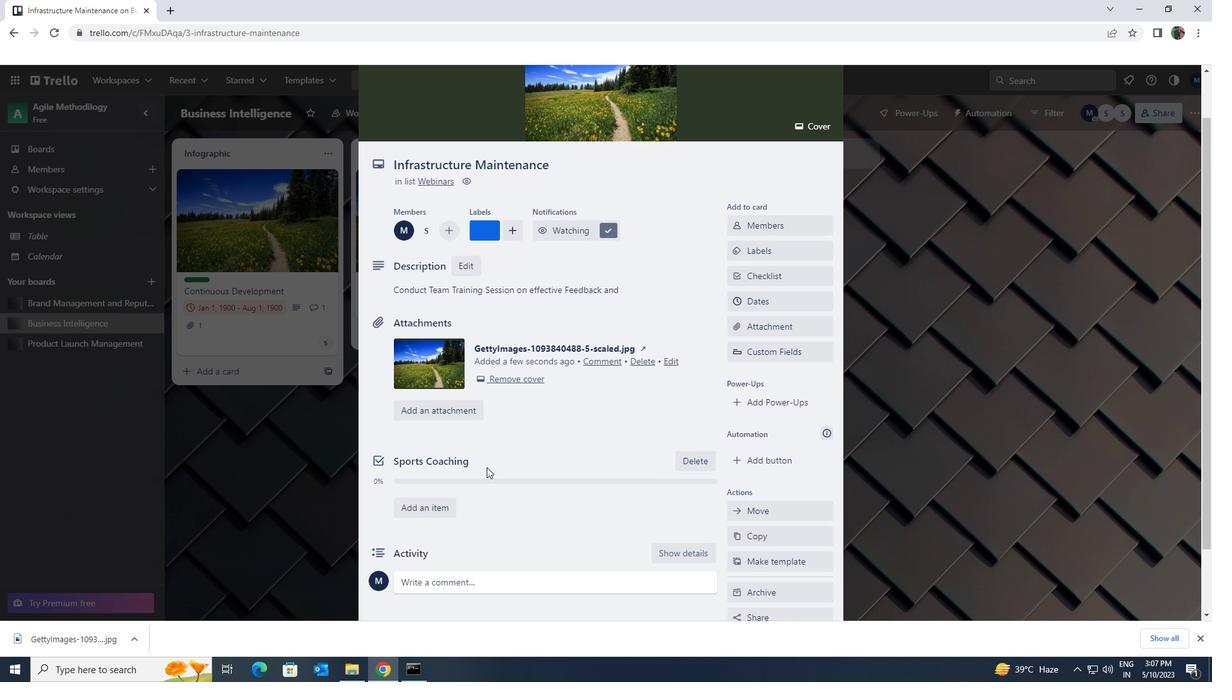 
Action: Mouse scrolled (487, 466) with delta (0, 0)
Screenshot: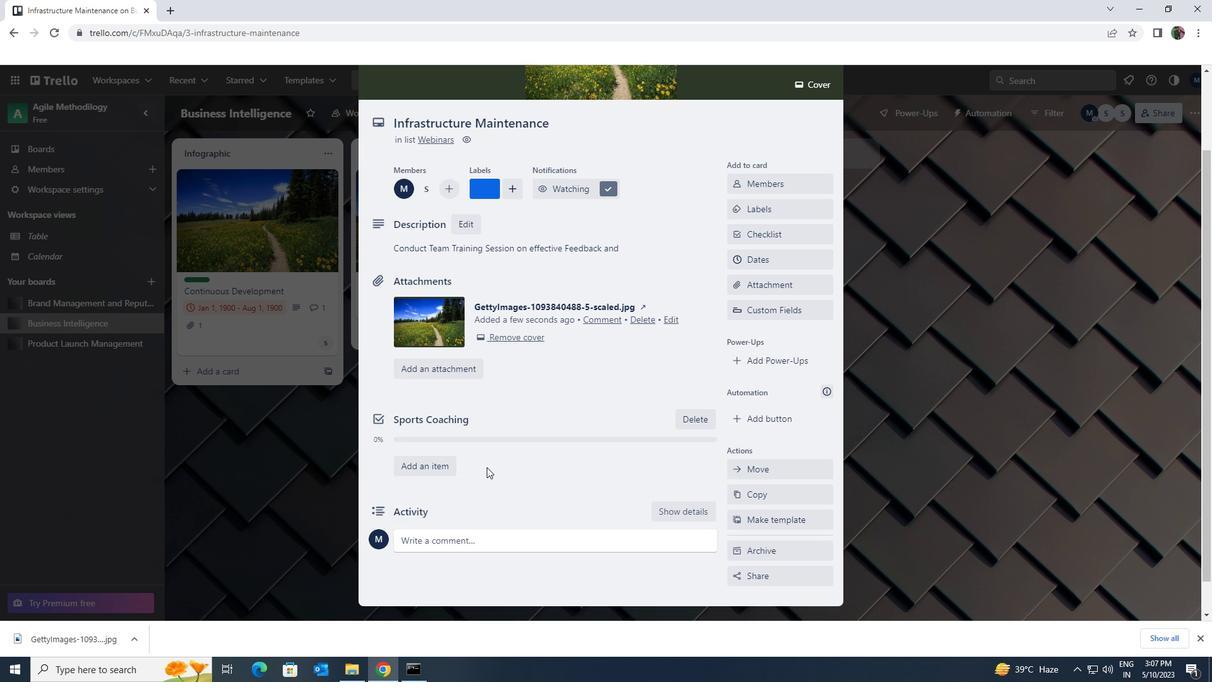 
Action: Mouse moved to (486, 506)
Screenshot: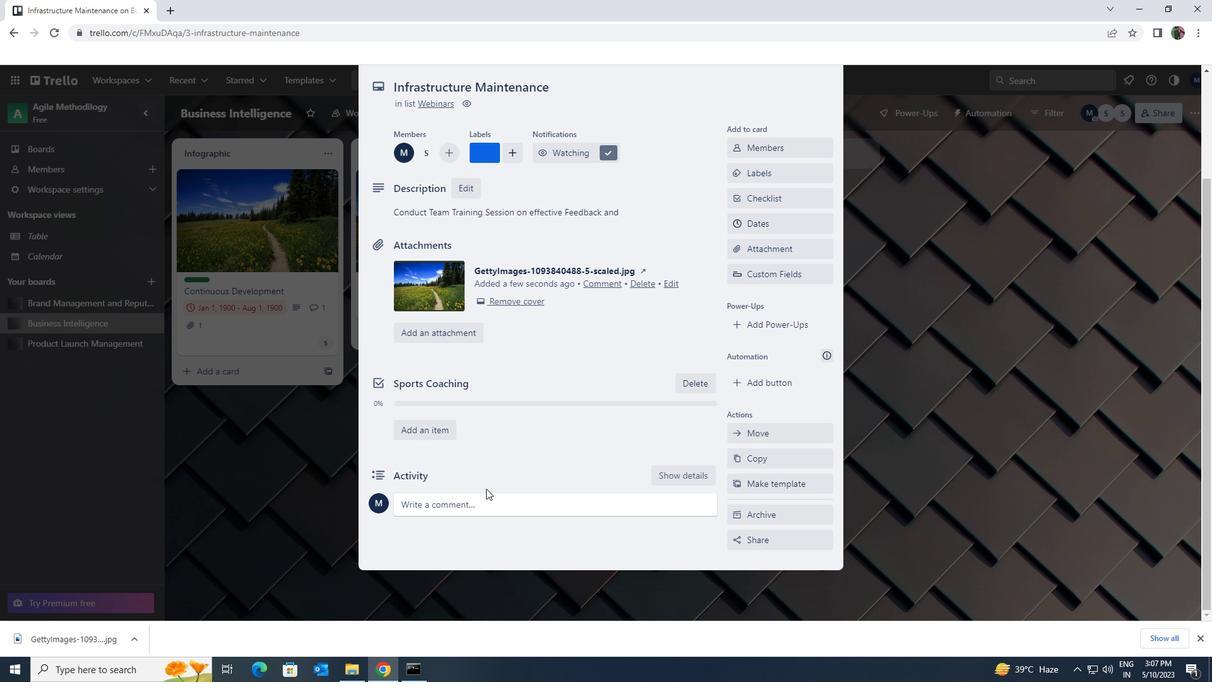 
Action: Mouse pressed left at (486, 506)
Screenshot: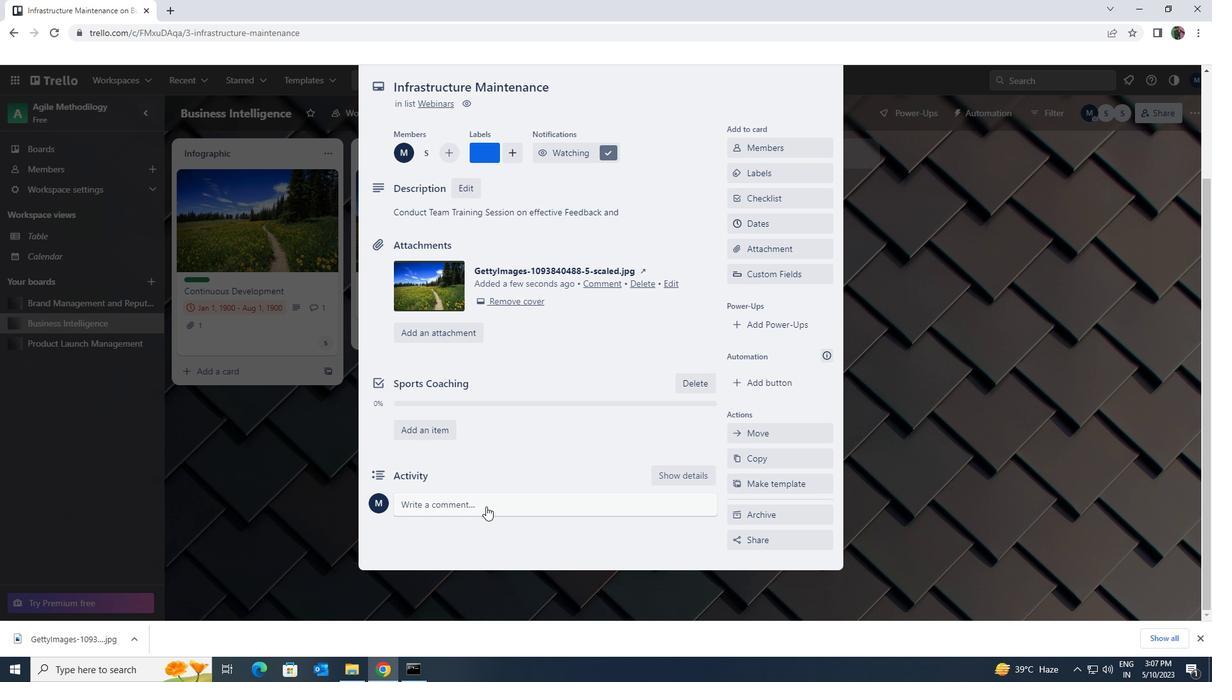 
Action: Mouse moved to (488, 506)
Screenshot: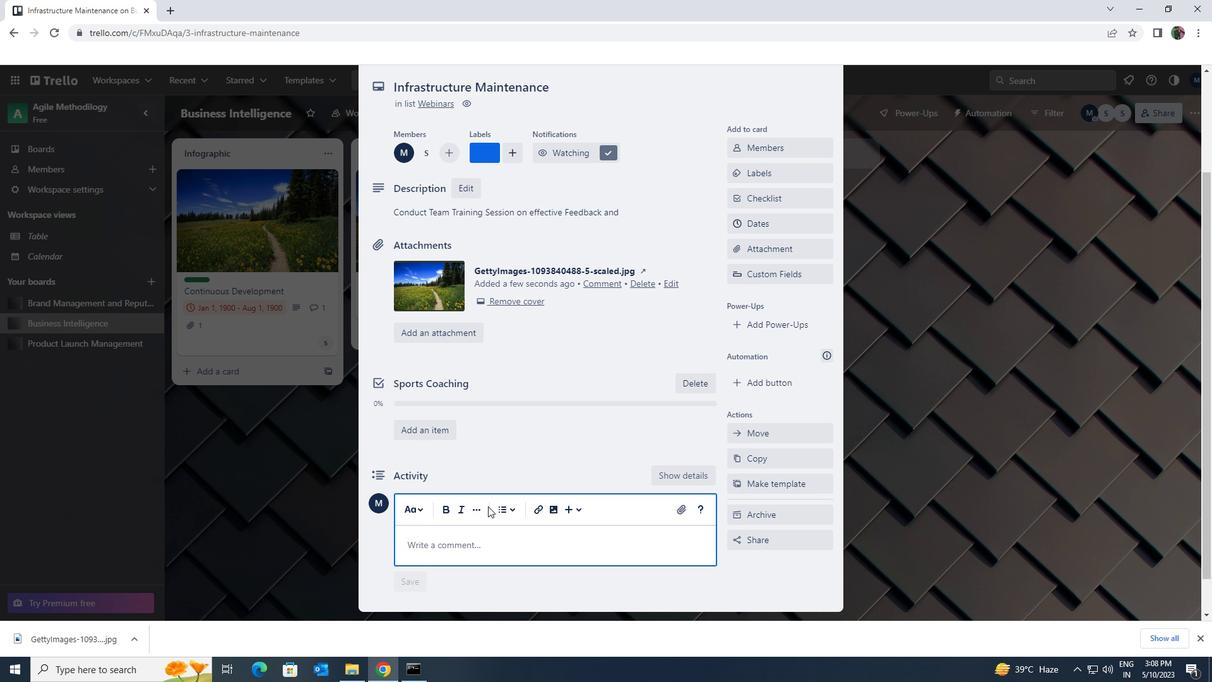 
Action: Key pressed <Key.shift><Key.shift>LET<Key.space>US<Key.space>APPROACH<Key.space>THIS<Key.space>TASK<Key.space>WIH<Key.space>SENSE<Key.space>OF<Key.space>DATA<Key.space>DRIVEN<Key.space>DECISION<Key.space>MAKING<Key.space>USING<Key.space>METRICS<Key.space>AND<Key.space>ANANLYTICS<Key.space>TO<Key.space>INFORM<Key.space>OUR<Key.space>CHOICE
Screenshot: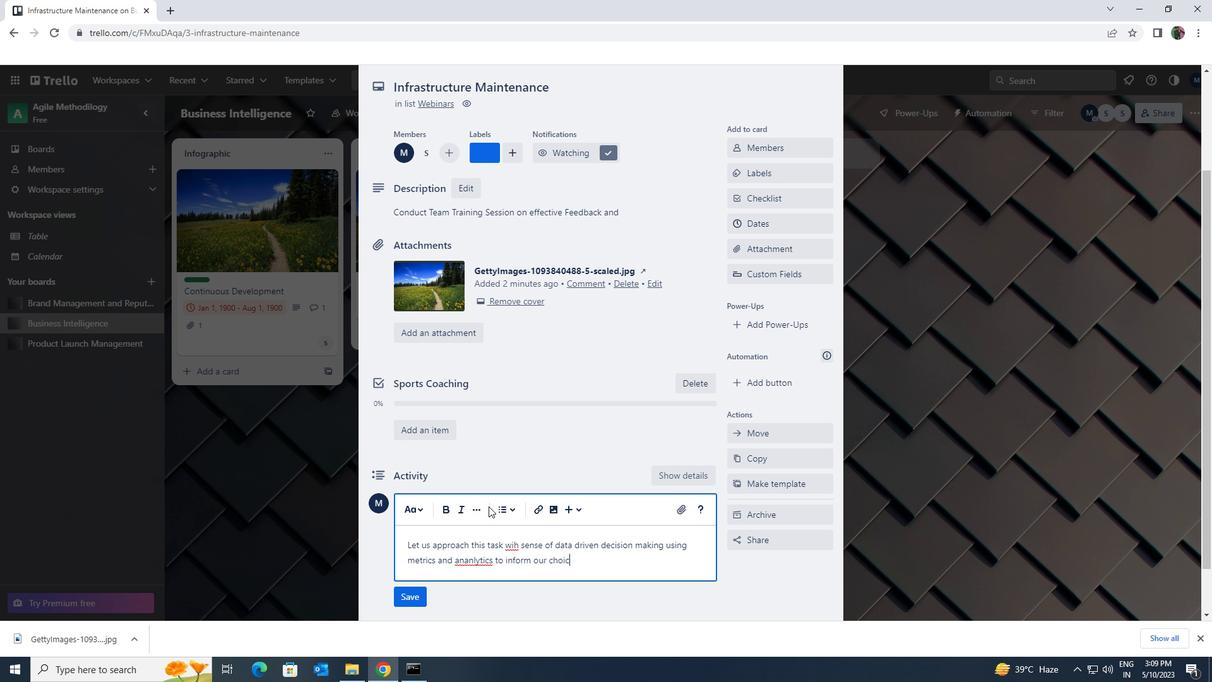
Action: Mouse moved to (421, 589)
Screenshot: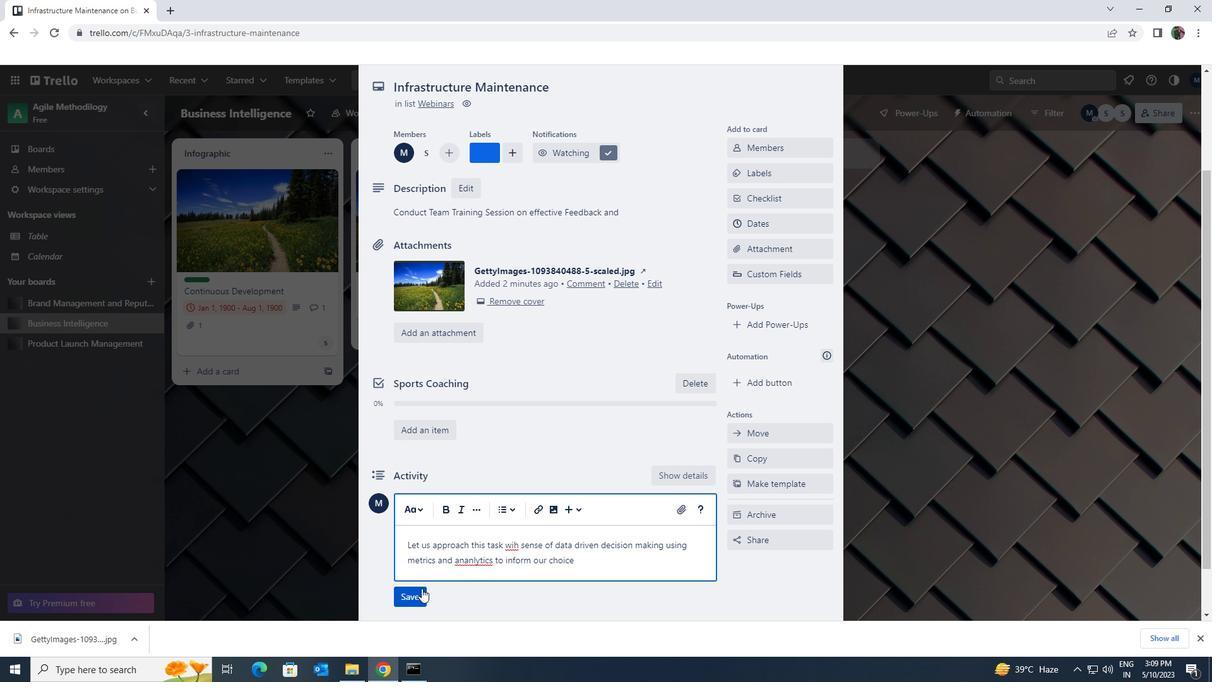 
Action: Mouse pressed left at (421, 589)
Screenshot: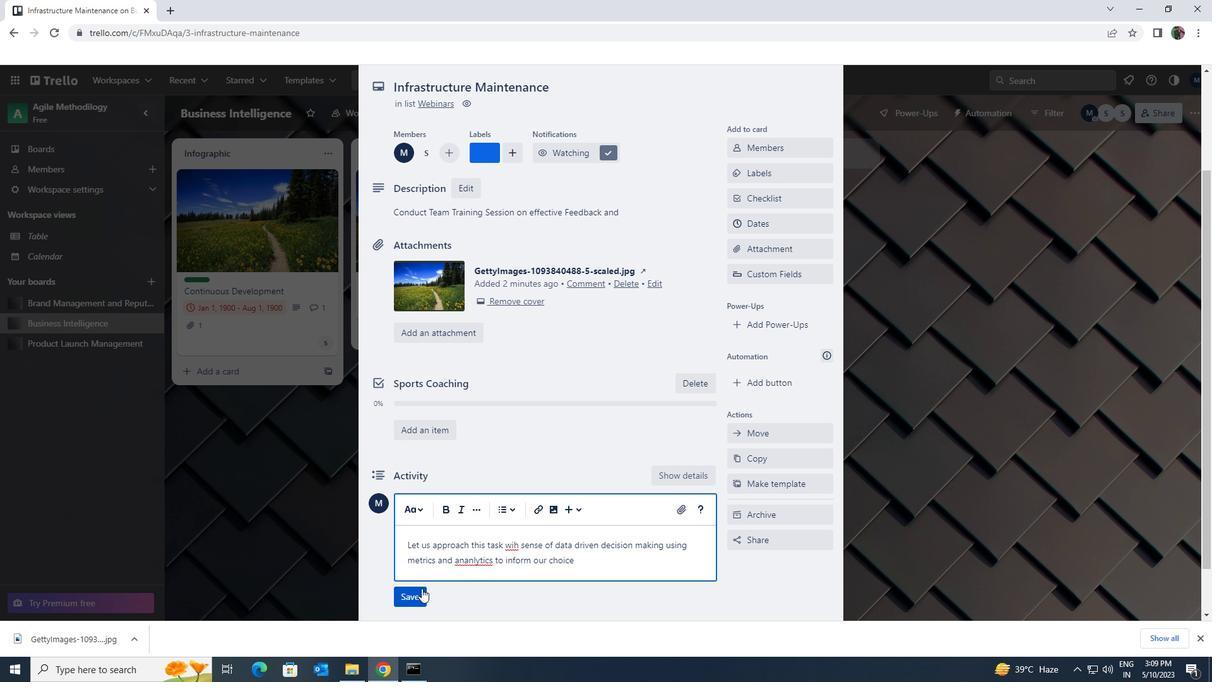 
Action: Mouse moved to (444, 572)
Screenshot: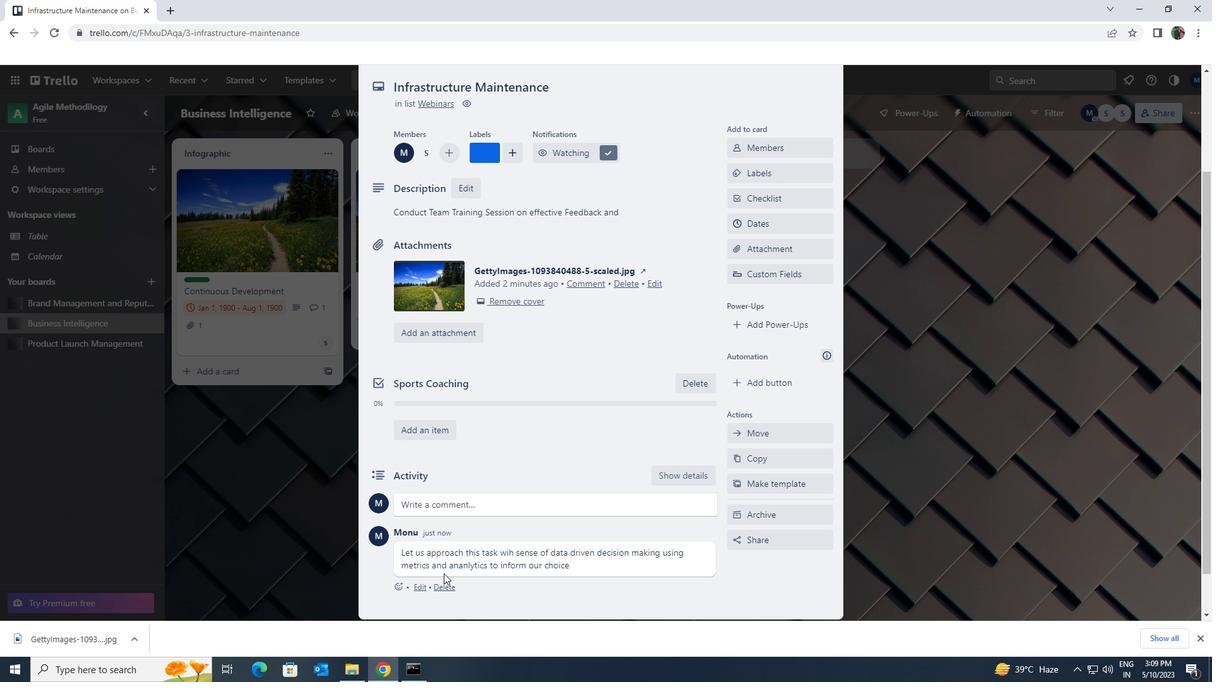 
Action: Mouse scrolled (444, 573) with delta (0, 0)
Screenshot: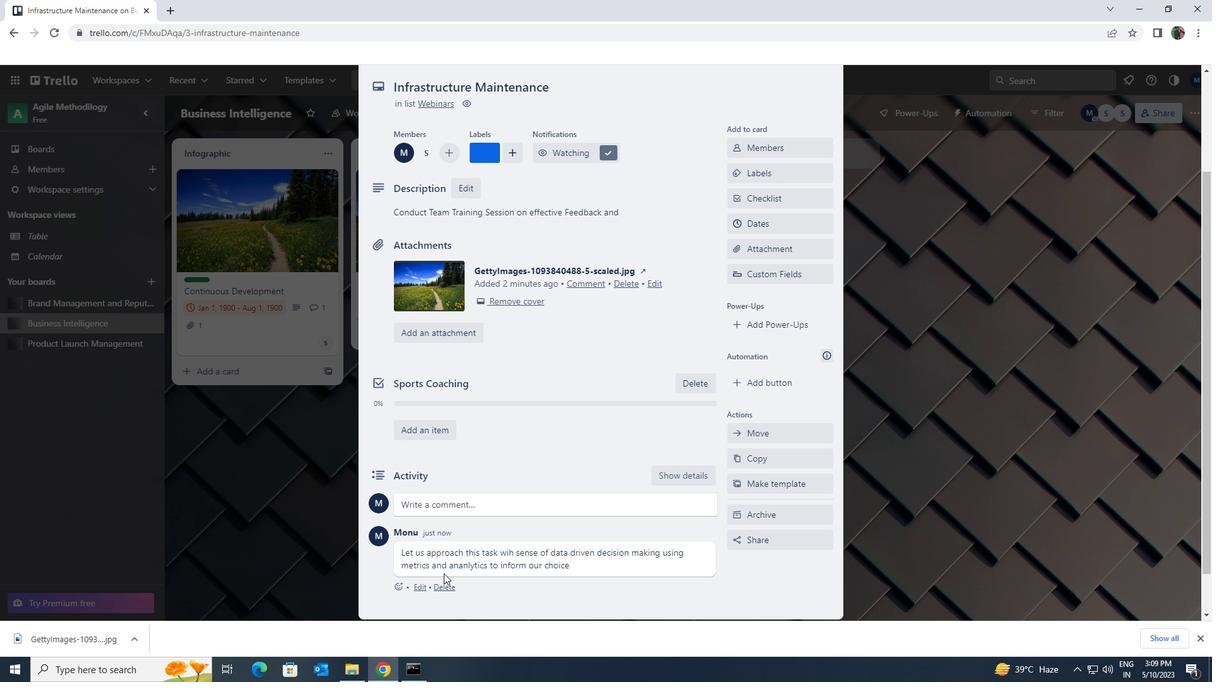 
Action: Mouse moved to (778, 290)
Screenshot: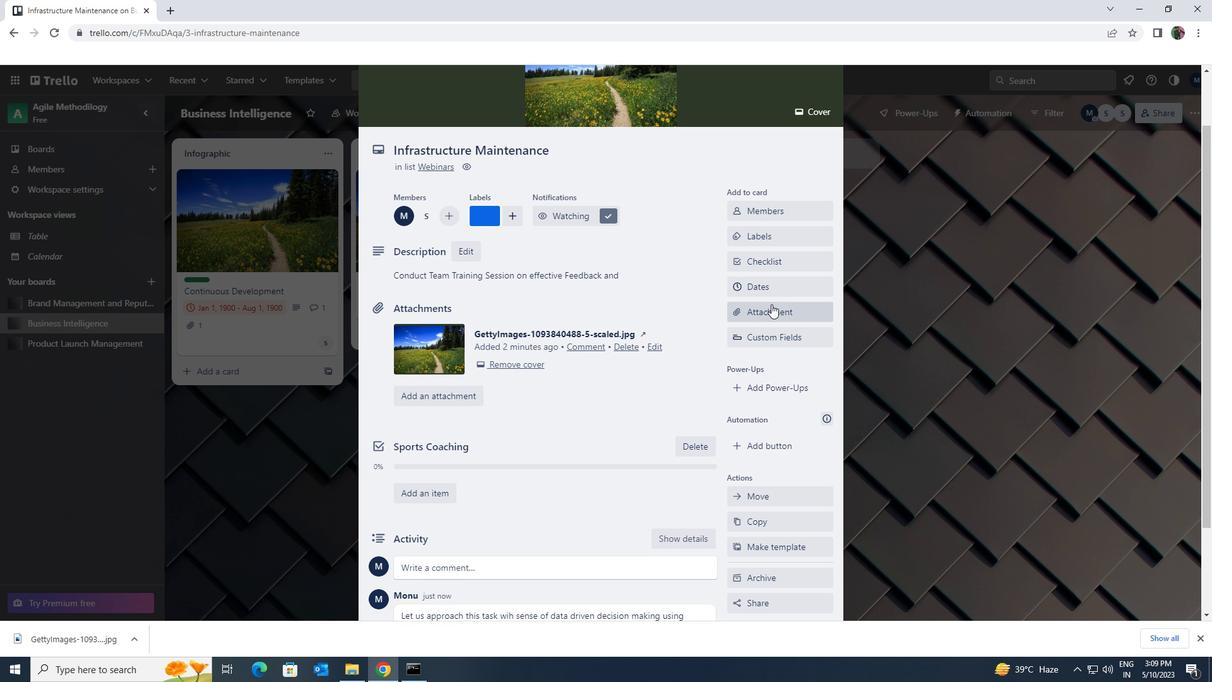 
Action: Mouse pressed left at (778, 290)
Screenshot: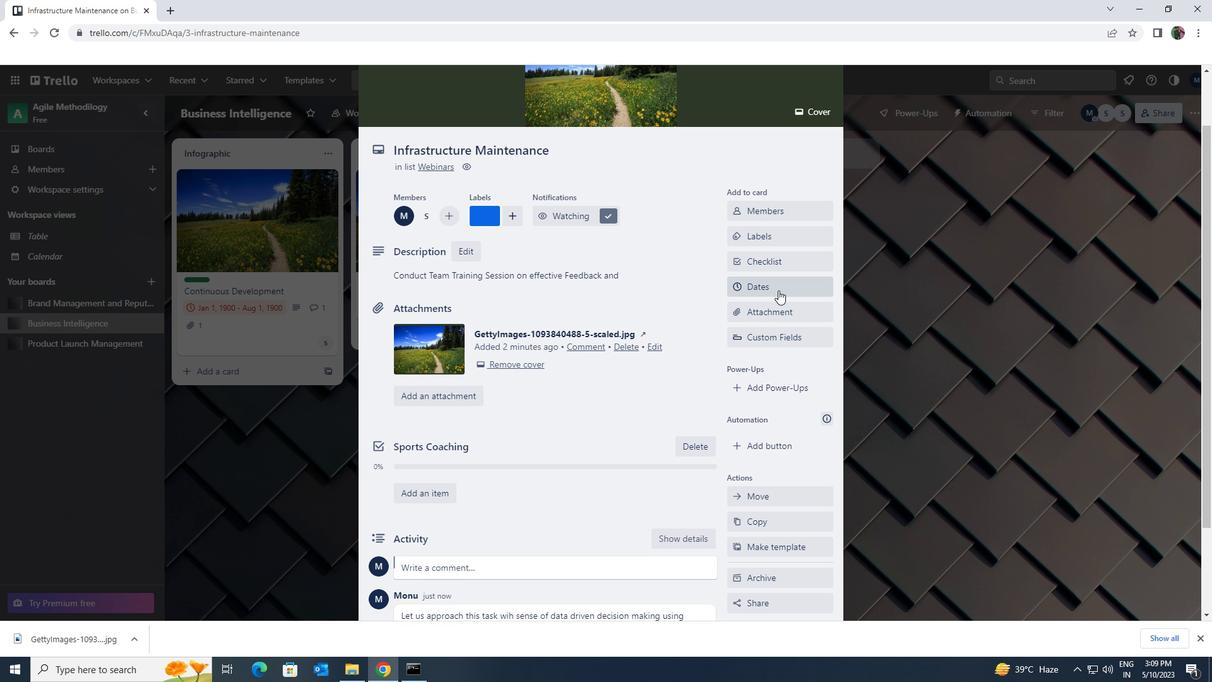 
Action: Mouse moved to (737, 338)
Screenshot: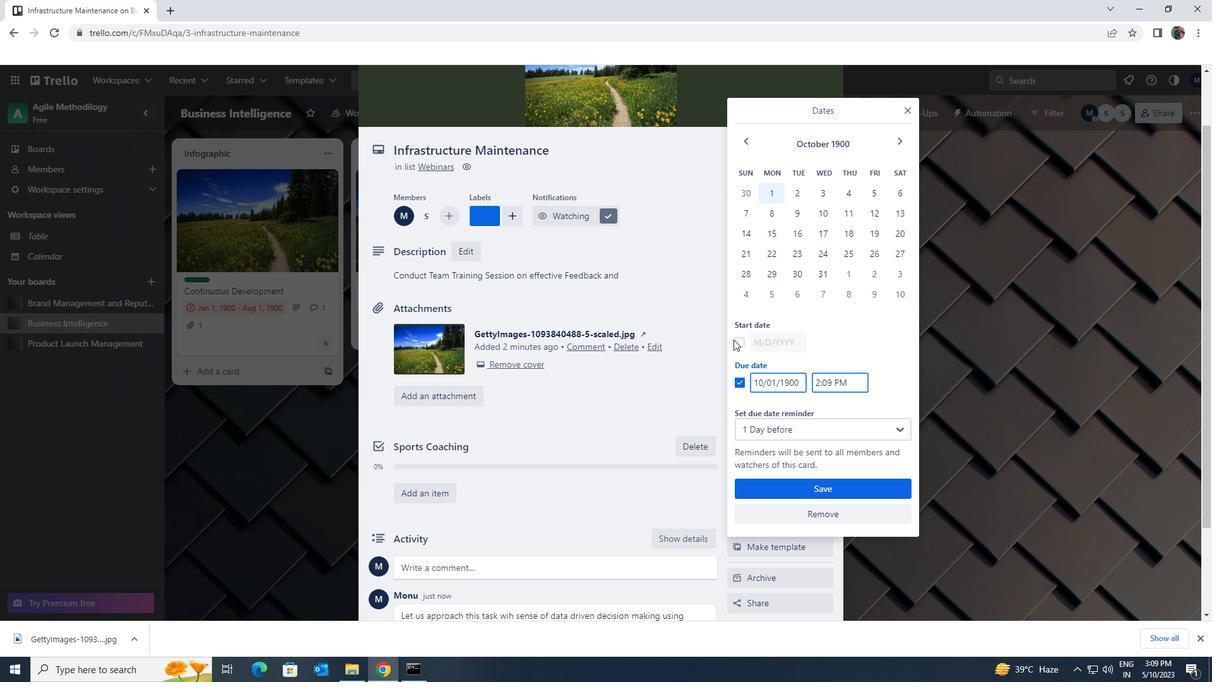 
Action: Mouse pressed left at (737, 338)
Screenshot: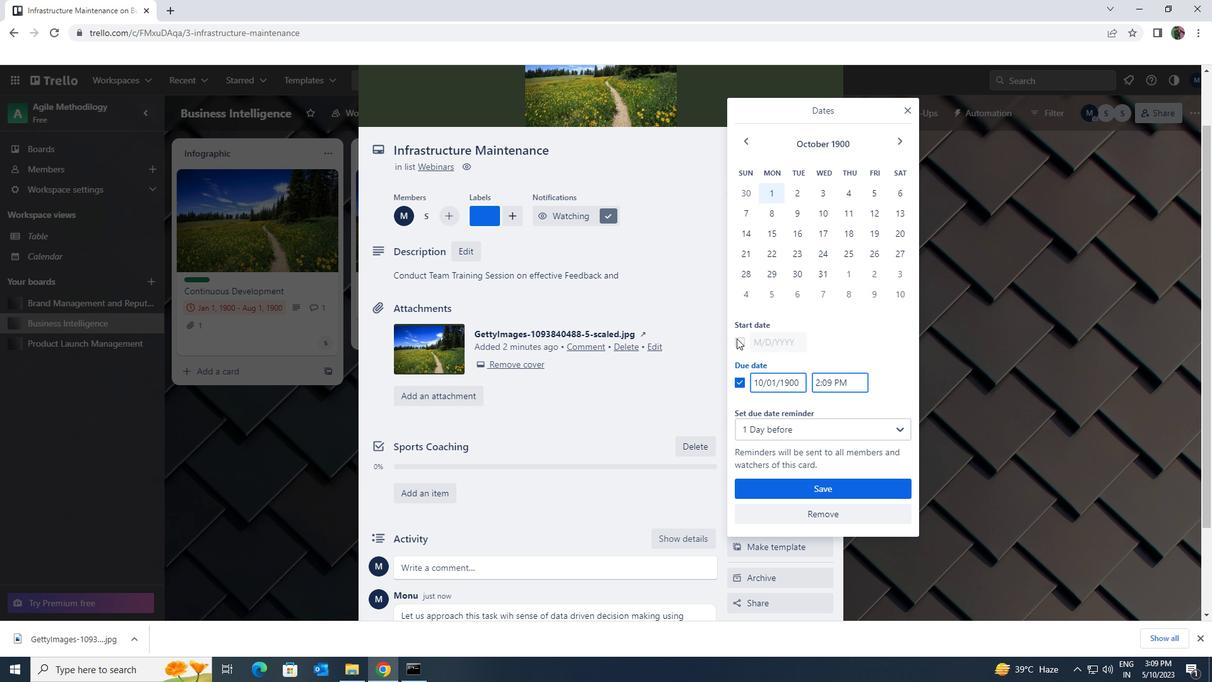 
Action: Mouse moved to (800, 341)
Screenshot: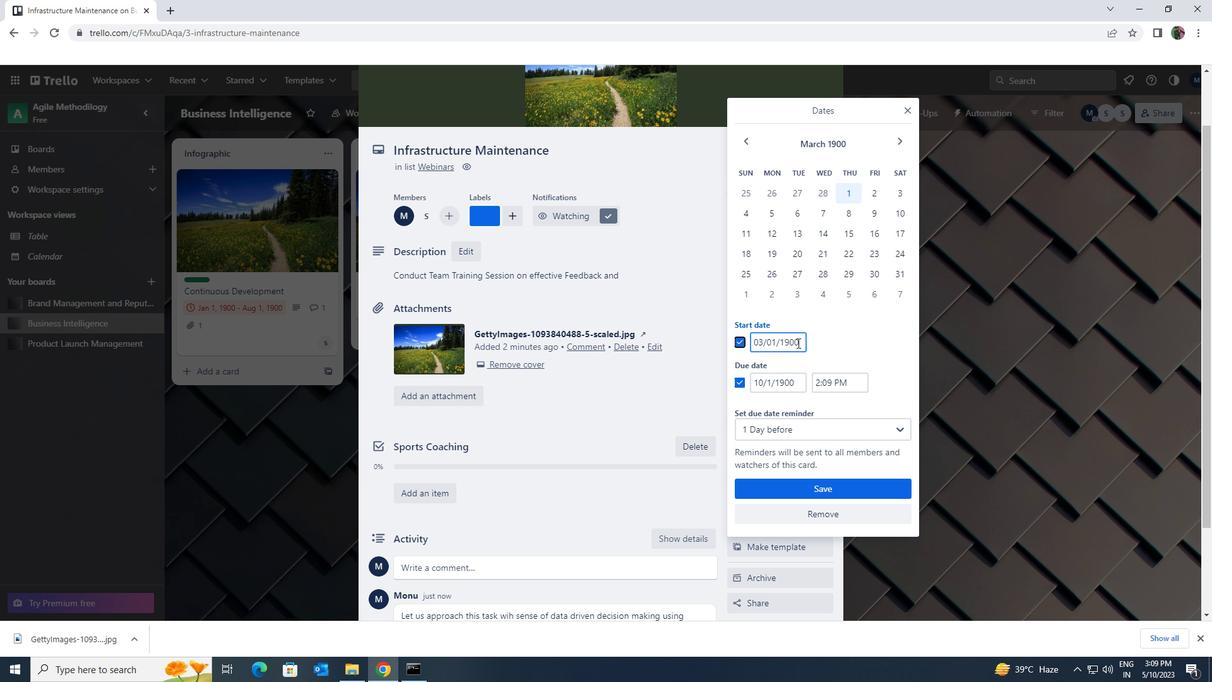 
Action: Mouse pressed left at (800, 341)
Screenshot: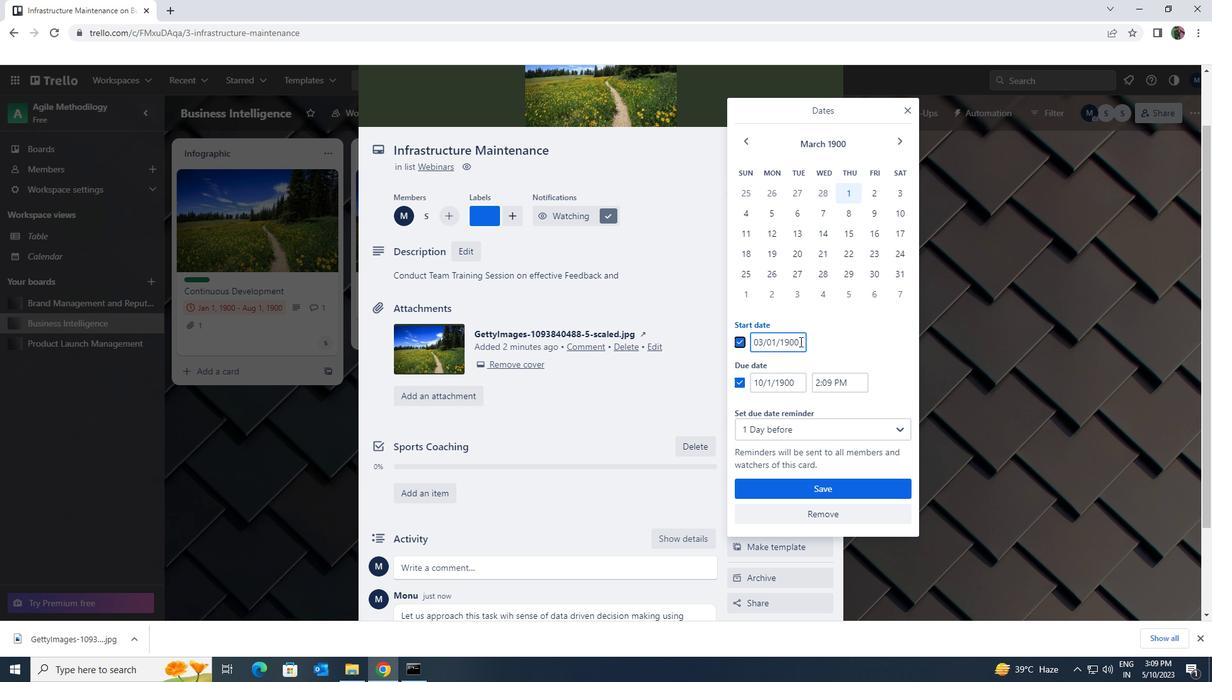 
Action: Mouse moved to (746, 343)
Screenshot: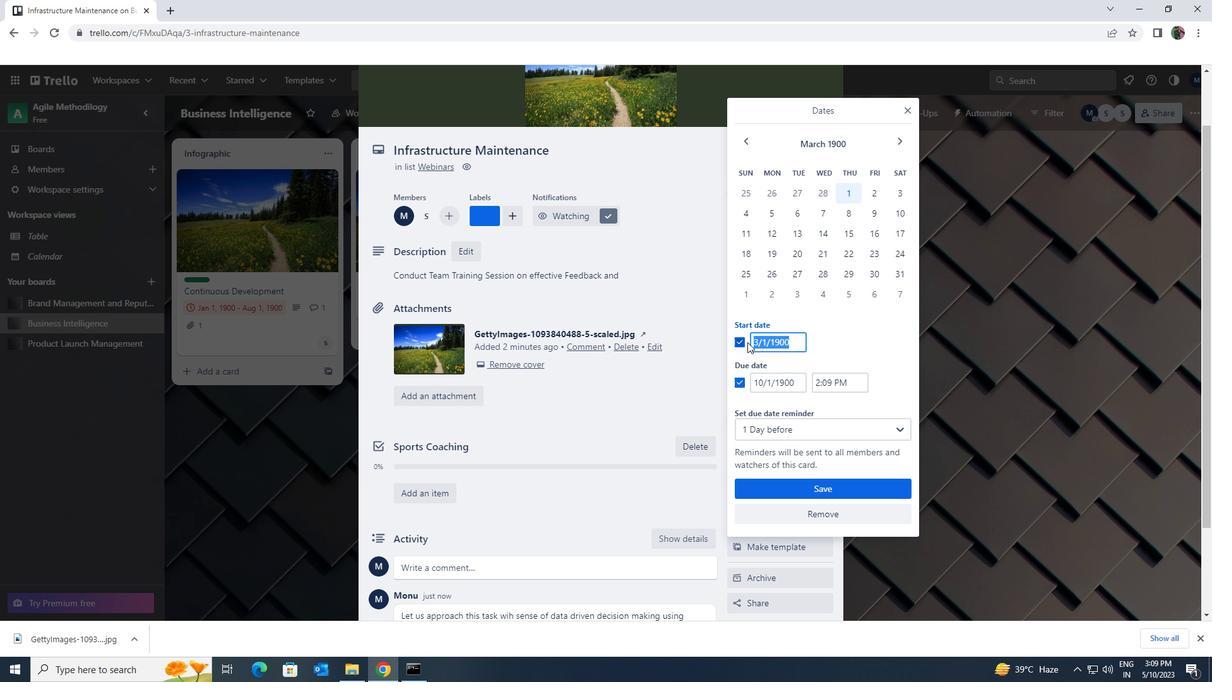 
Action: Key pressed 4/1/1990
Screenshot: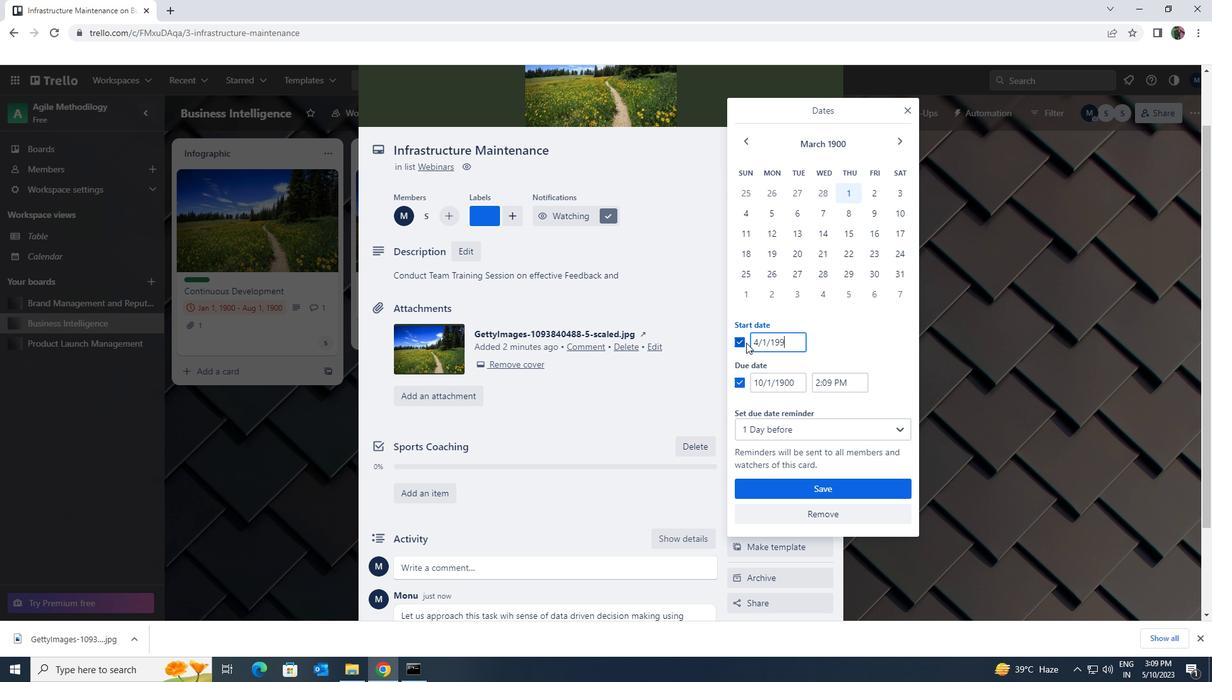 
Action: Mouse moved to (799, 382)
Screenshot: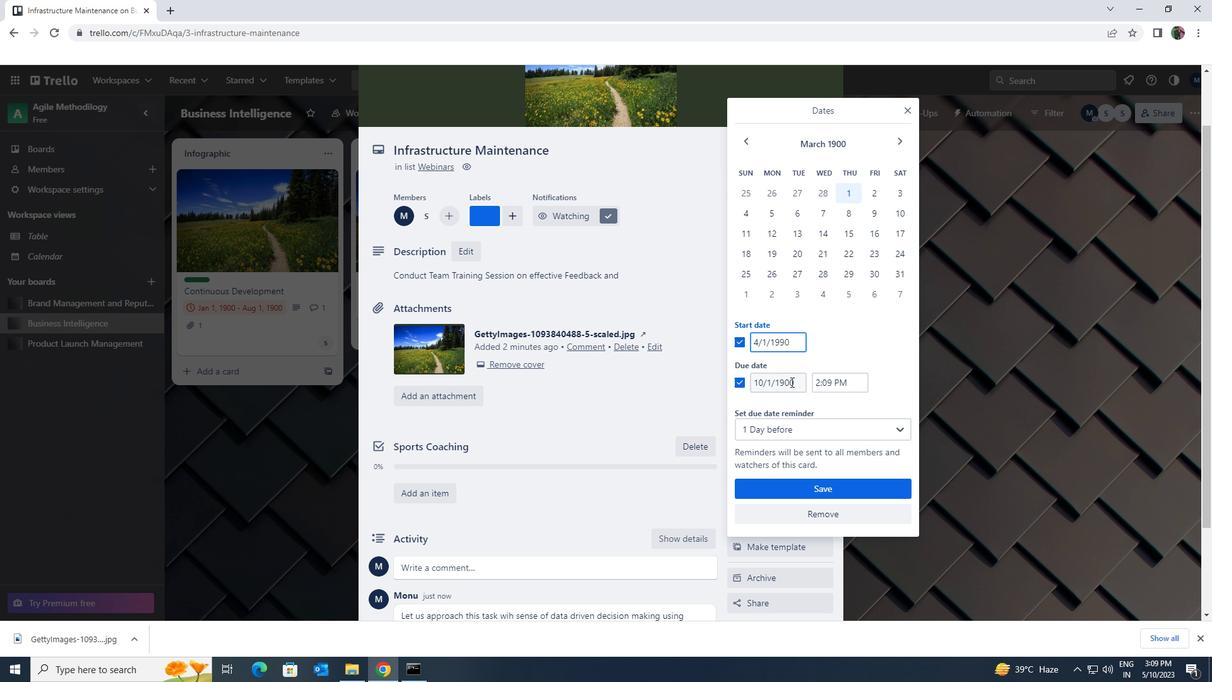 
Action: Mouse pressed left at (799, 382)
Screenshot: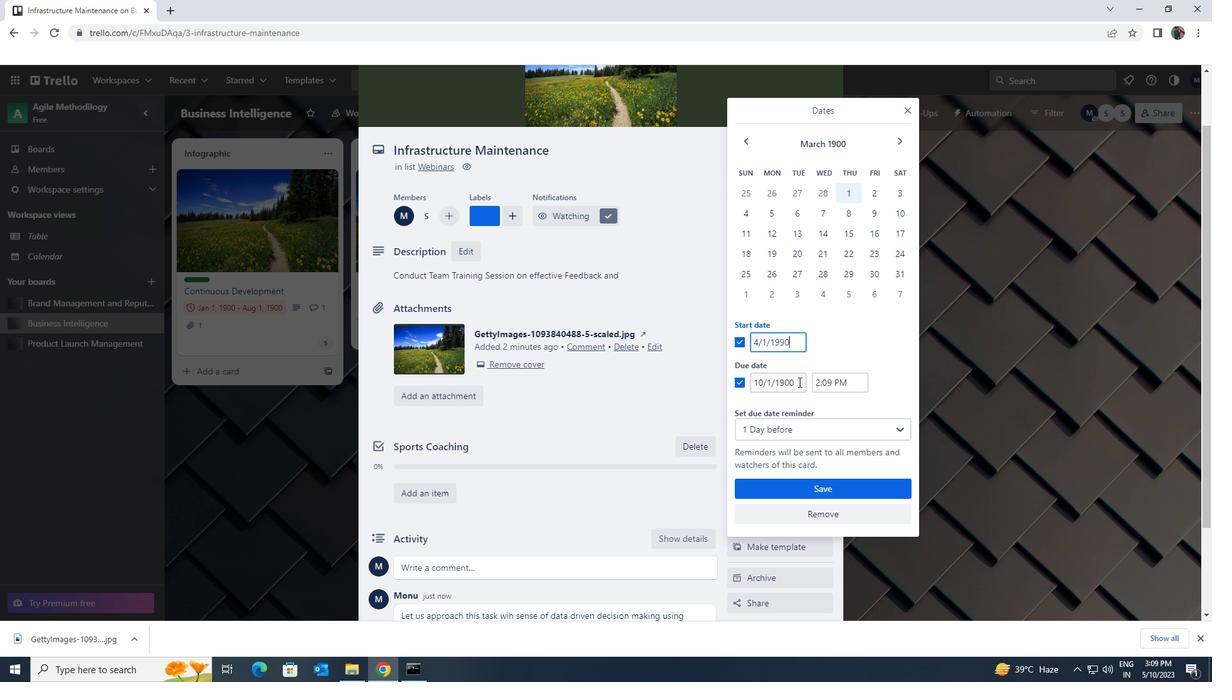 
Action: Mouse moved to (747, 378)
Screenshot: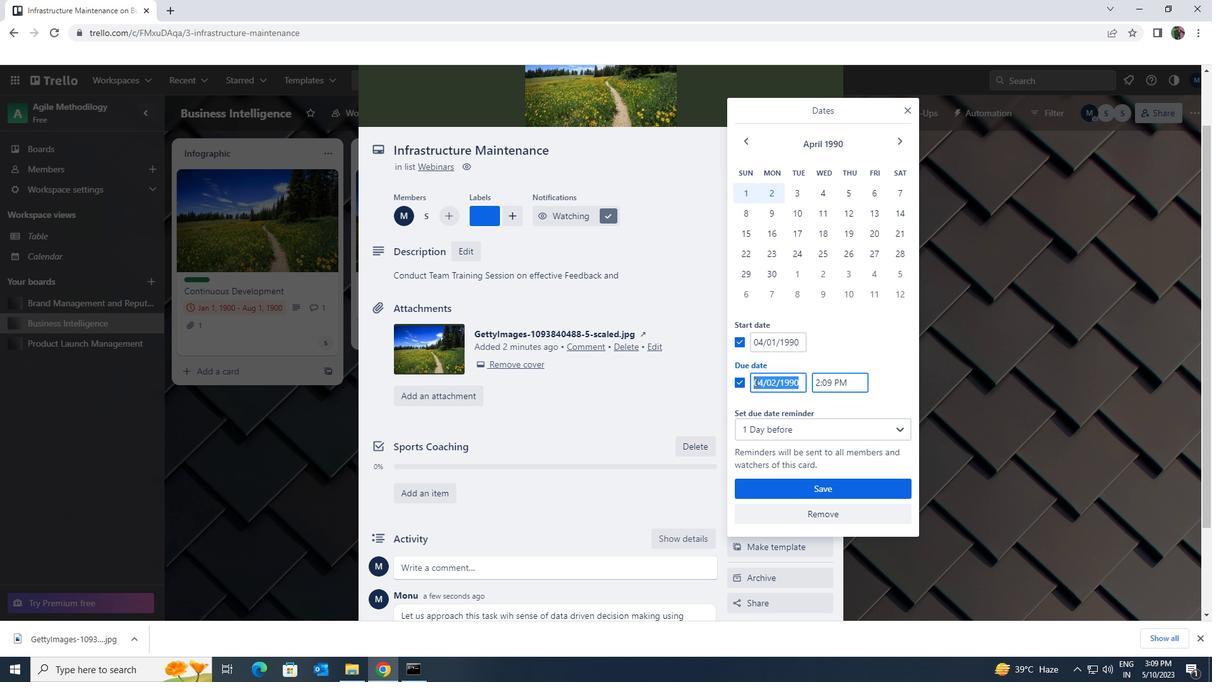 
Action: Key pressed 10/1/1990
Screenshot: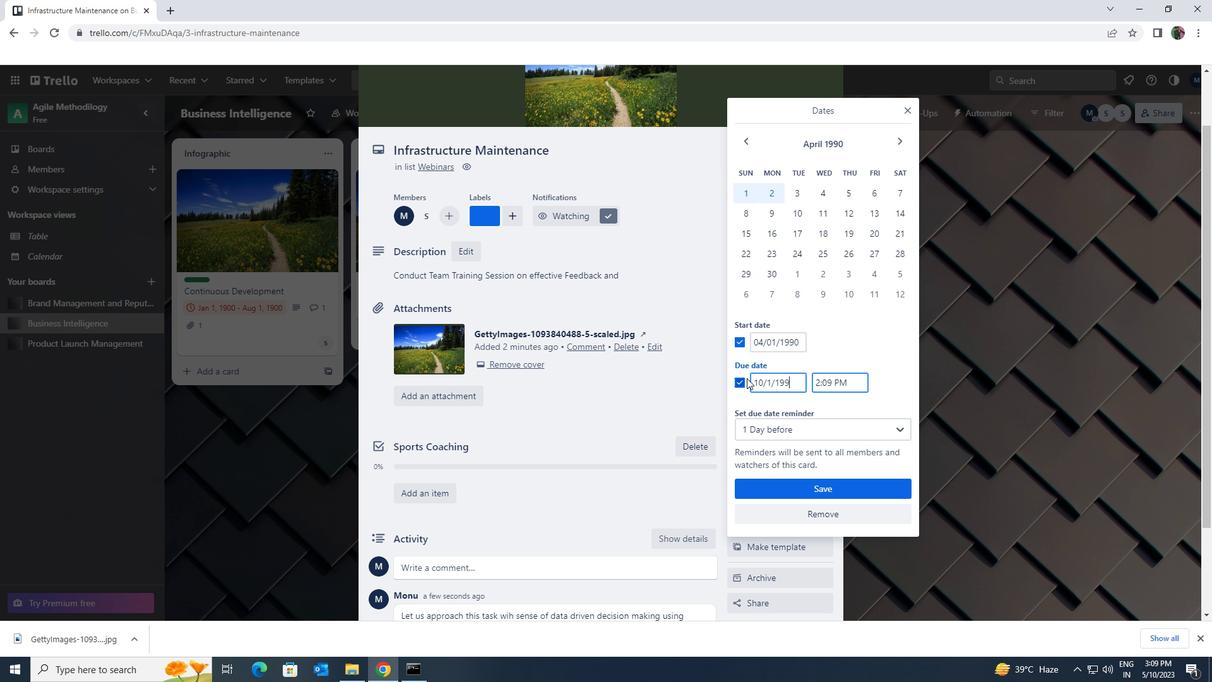 
Action: Mouse moved to (811, 489)
Screenshot: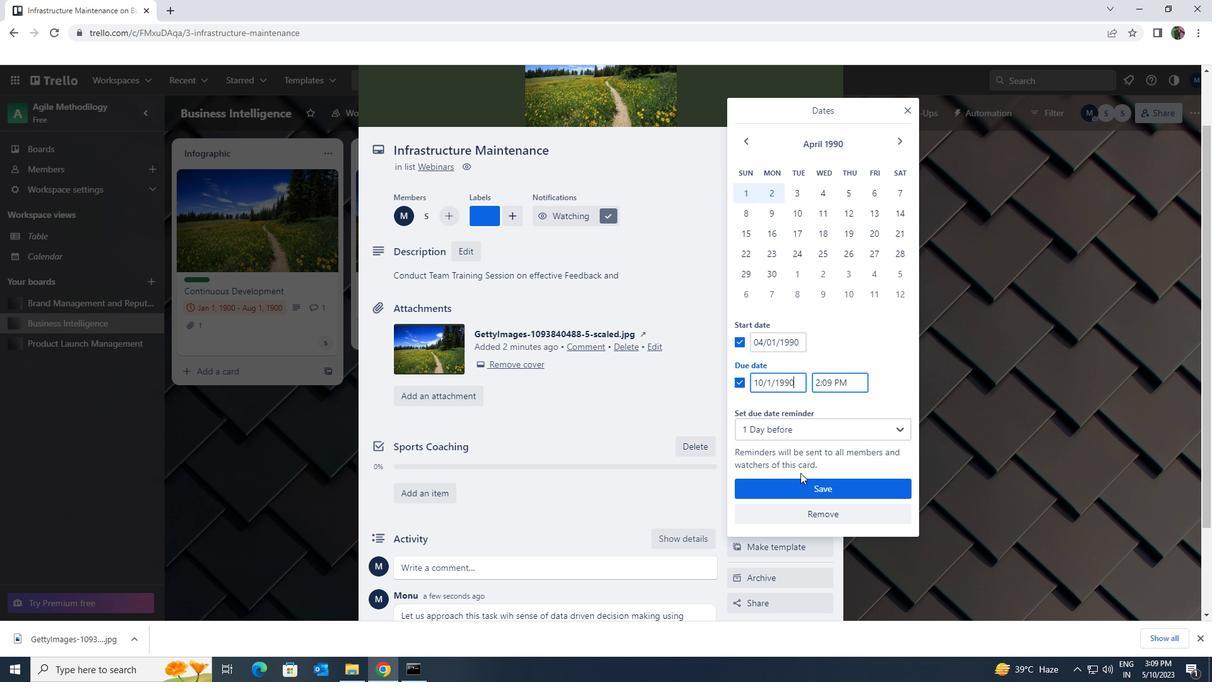 
Action: Mouse pressed left at (811, 489)
Screenshot: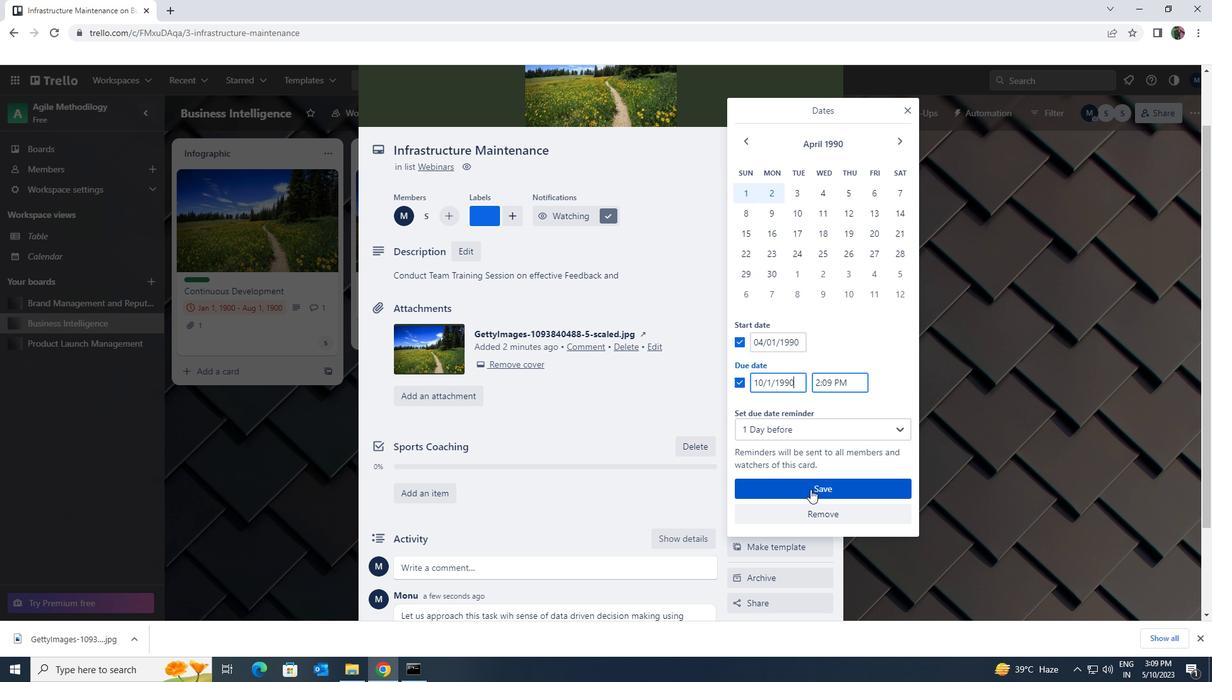 
